 Task: Look for space in Casoria, Italy from 1st June, 2023 to 9th June, 2023 for 5 adults in price range Rs.6000 to Rs.12000. Place can be entire place with 3 bedrooms having 3 beds and 3 bathrooms. Property type can be house, flat, guest house. Booking option can be shelf check-in. Required host language is English.
Action: Mouse moved to (391, 107)
Screenshot: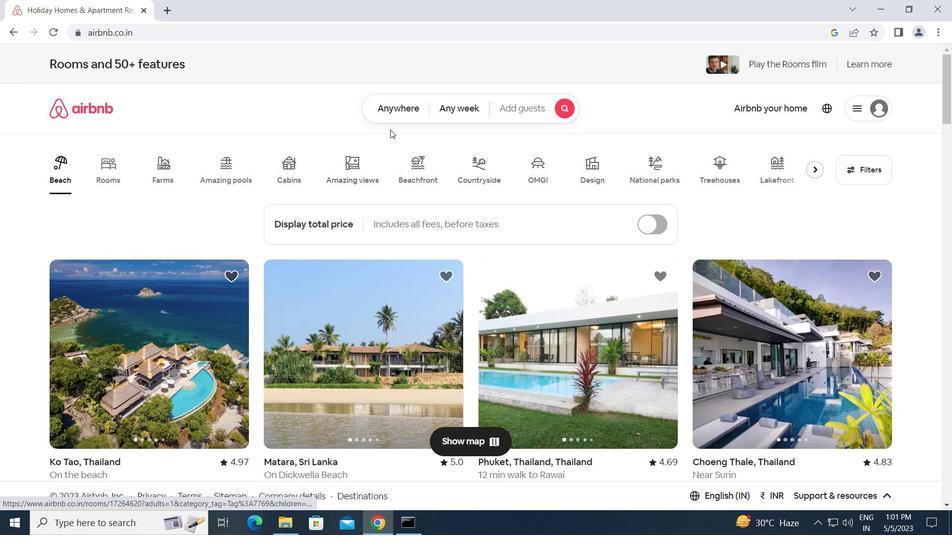 
Action: Mouse pressed left at (391, 107)
Screenshot: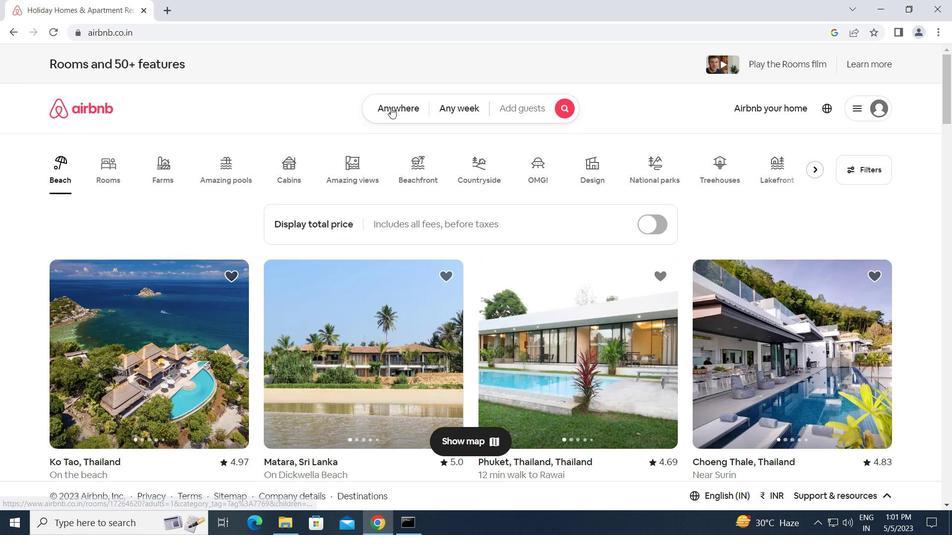 
Action: Mouse moved to (291, 149)
Screenshot: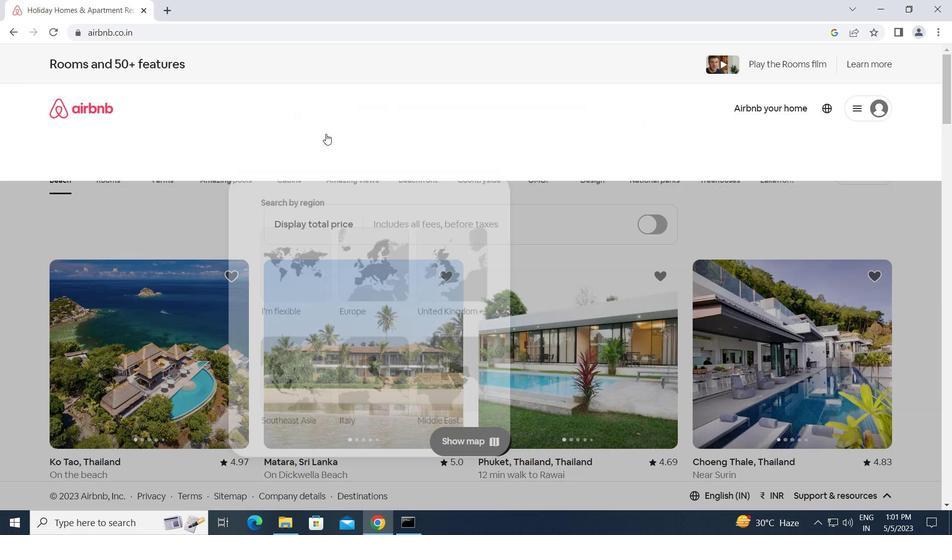 
Action: Mouse pressed left at (291, 149)
Screenshot: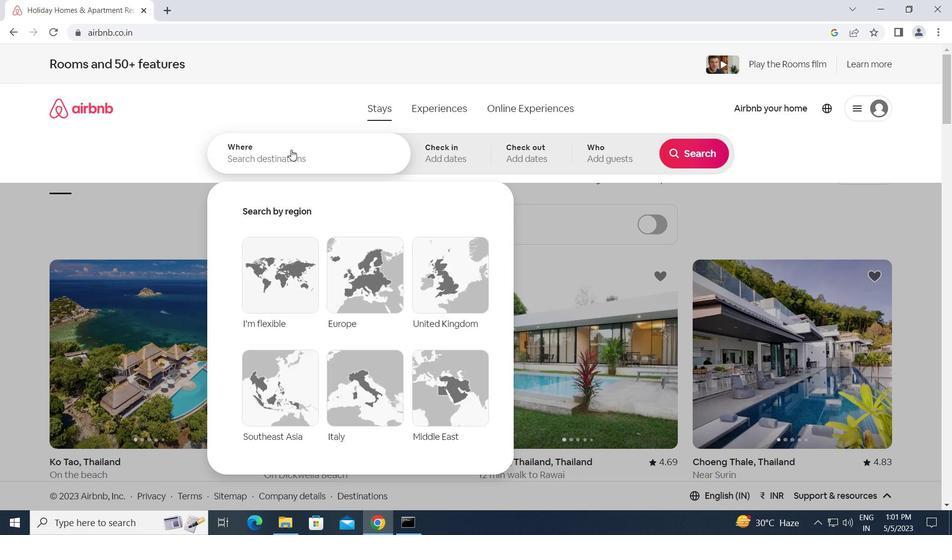 
Action: Key pressed c<Key.caps_lock>asoria,<Key.space><Key.caps_lock>i<Key.caps_lock>taly<Key.enter>
Screenshot: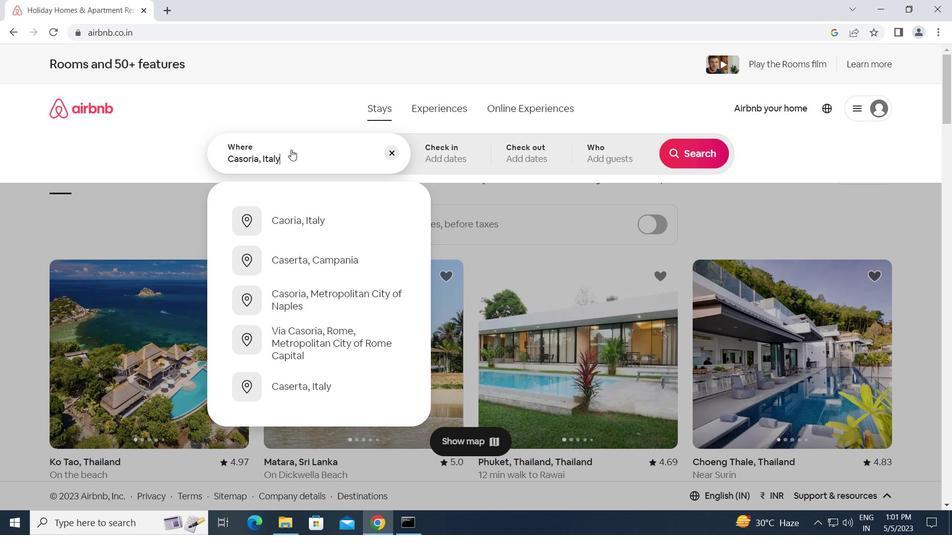 
Action: Mouse moved to (654, 335)
Screenshot: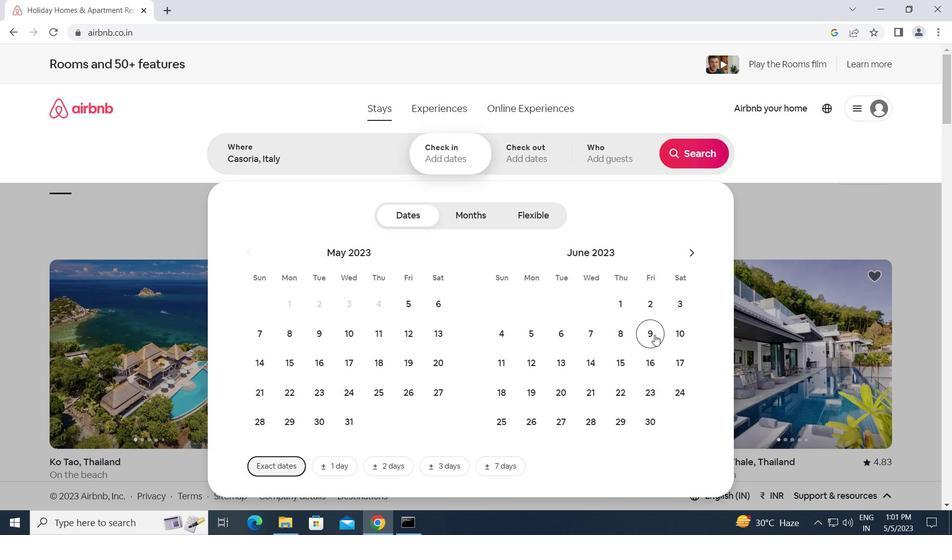 
Action: Mouse pressed left at (654, 335)
Screenshot: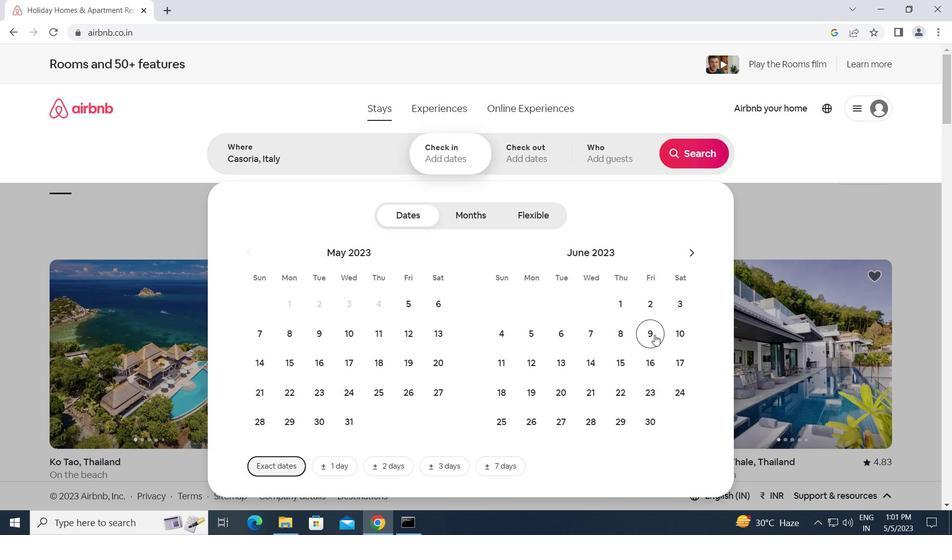 
Action: Mouse moved to (616, 297)
Screenshot: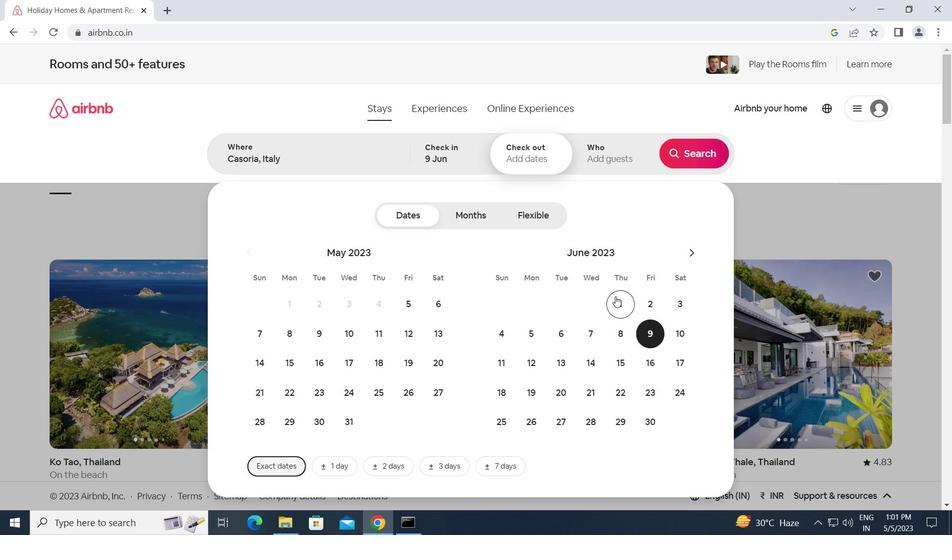 
Action: Mouse pressed left at (616, 297)
Screenshot: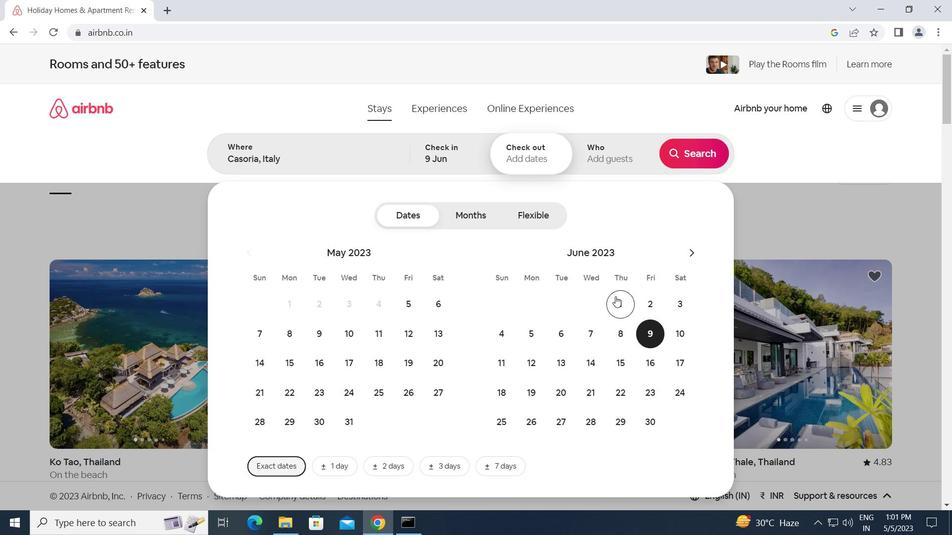 
Action: Mouse moved to (646, 330)
Screenshot: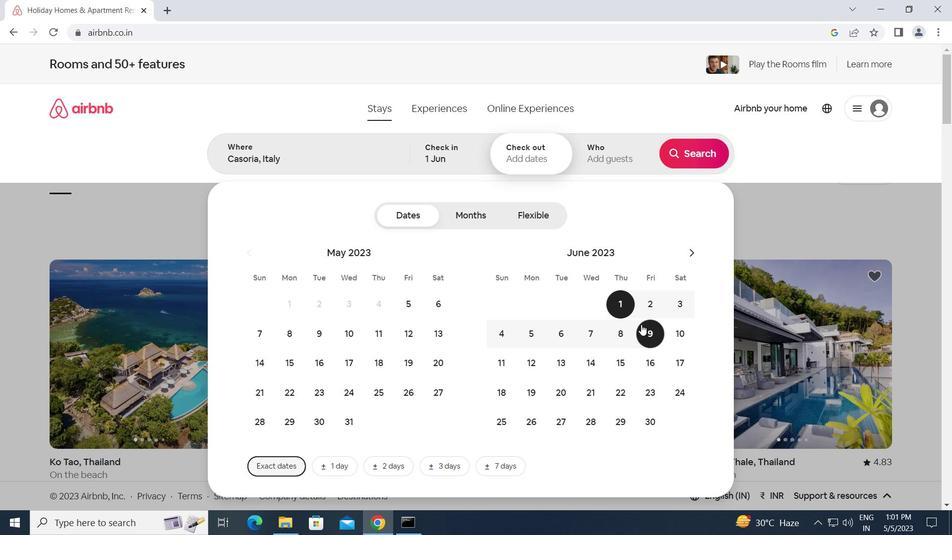 
Action: Mouse pressed left at (646, 330)
Screenshot: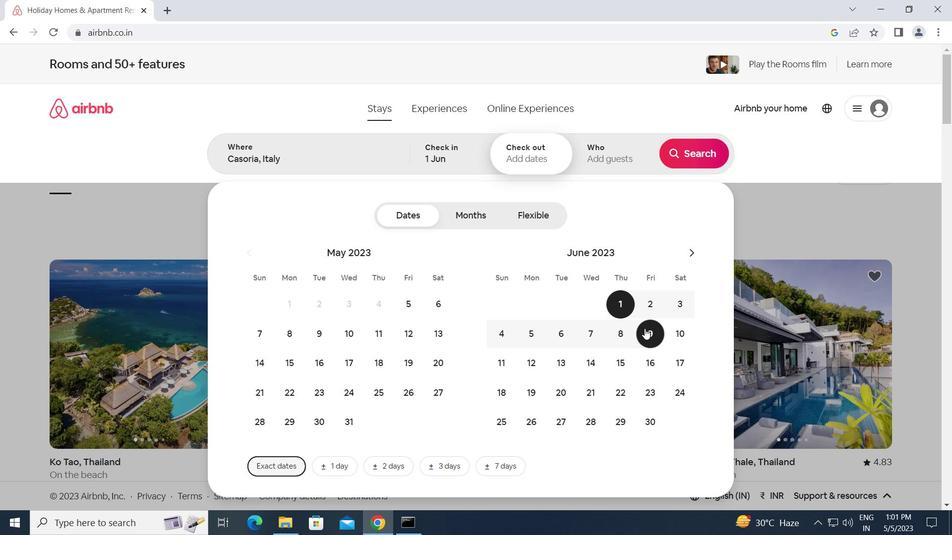 
Action: Mouse moved to (620, 158)
Screenshot: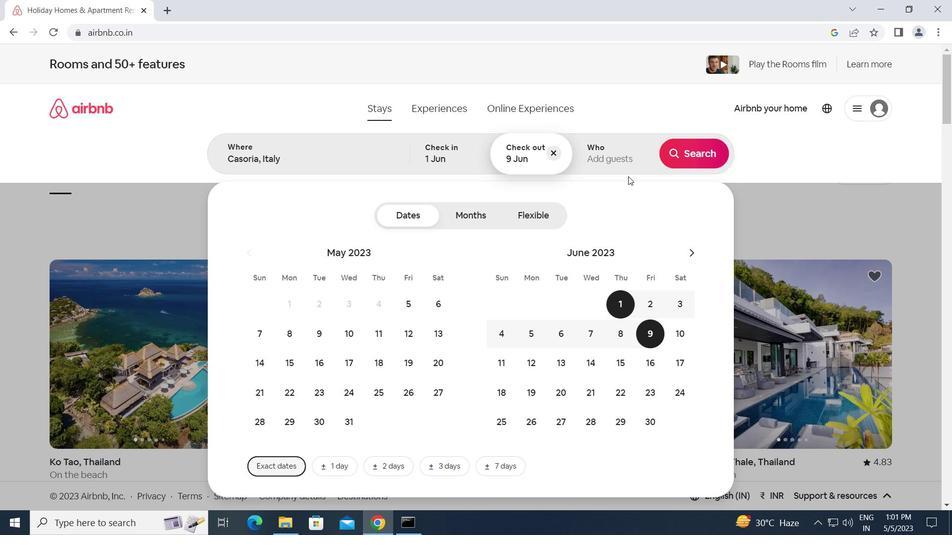 
Action: Mouse pressed left at (620, 158)
Screenshot: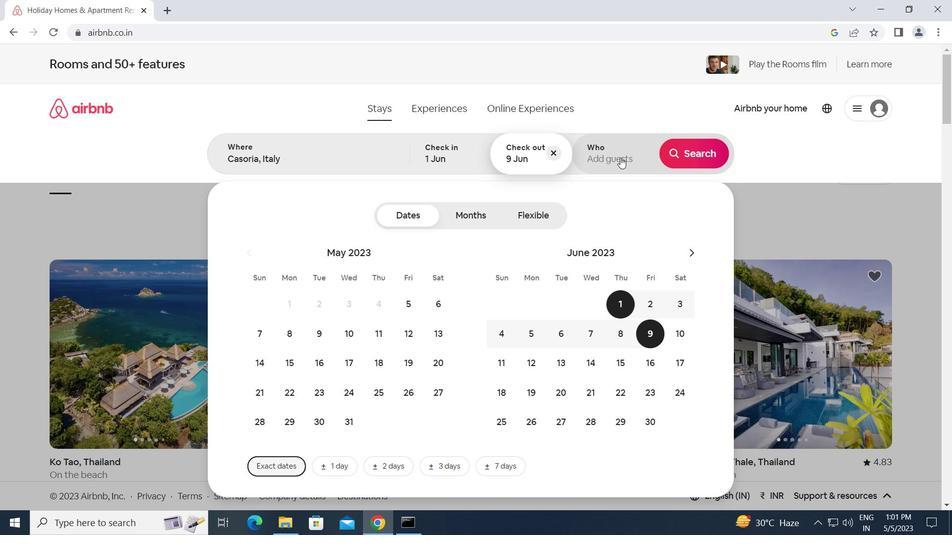 
Action: Mouse moved to (696, 215)
Screenshot: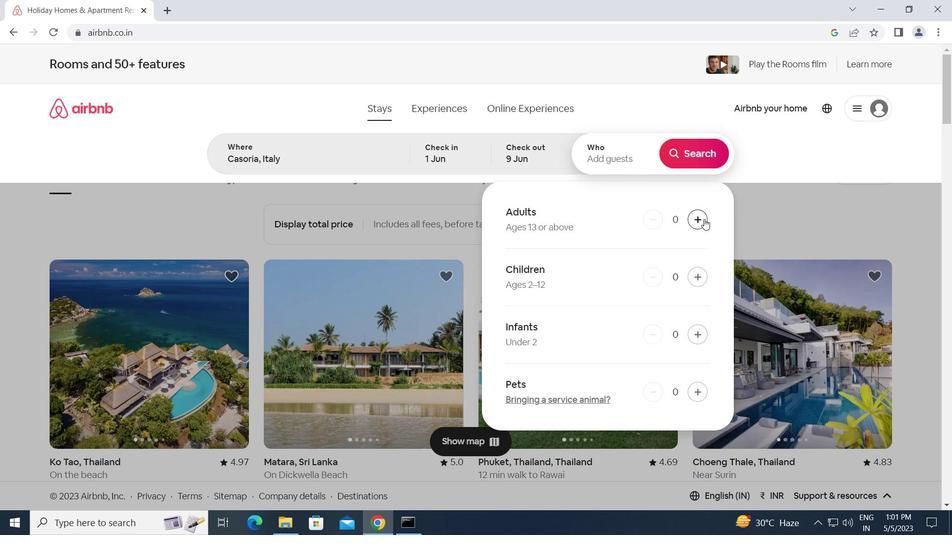 
Action: Mouse pressed left at (696, 215)
Screenshot: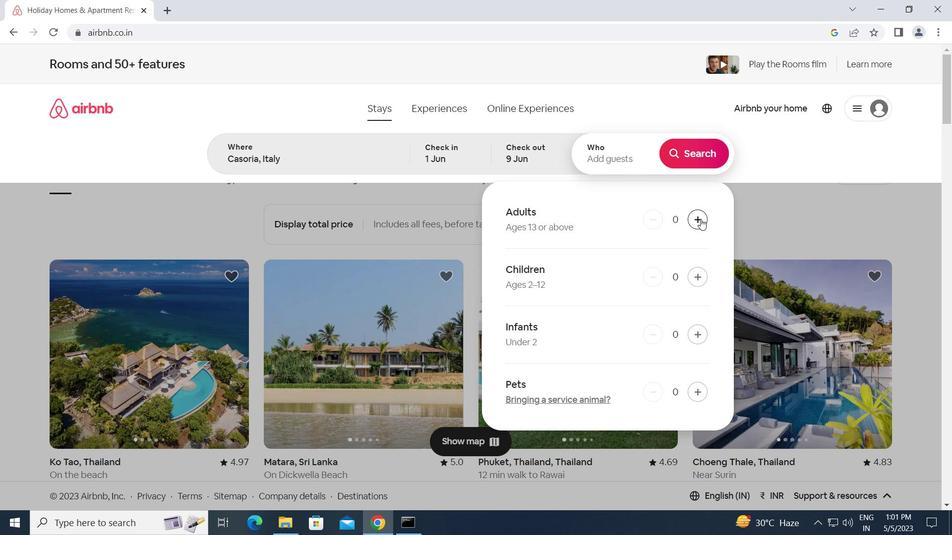 
Action: Mouse pressed left at (696, 215)
Screenshot: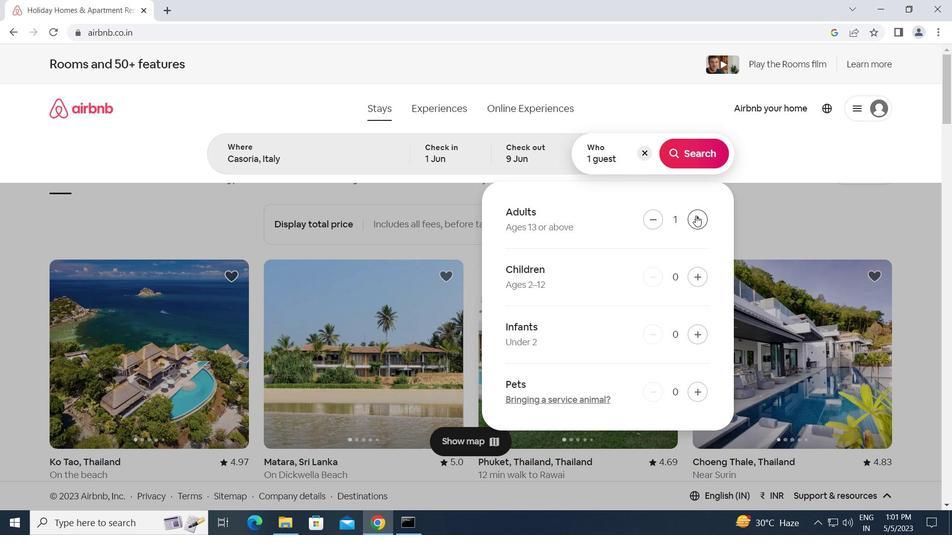 
Action: Mouse pressed left at (696, 215)
Screenshot: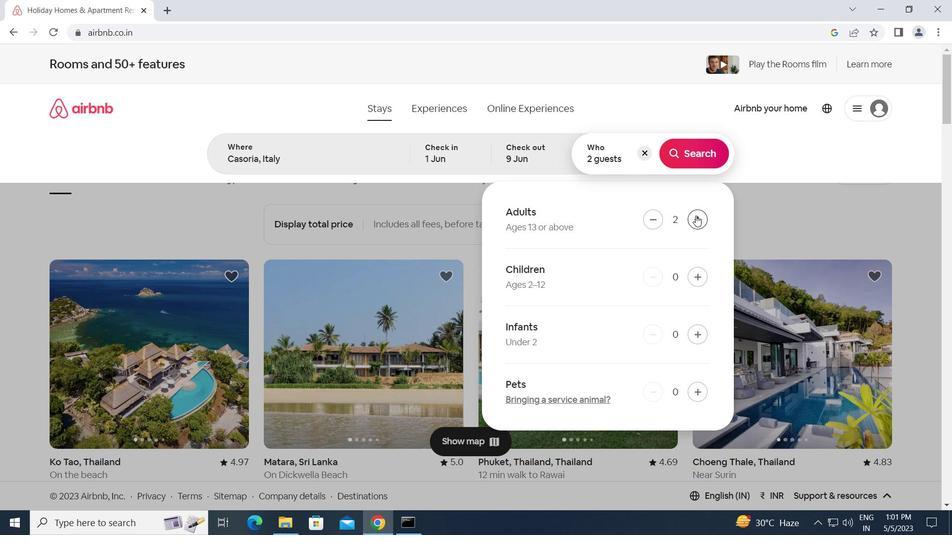 
Action: Mouse pressed left at (696, 215)
Screenshot: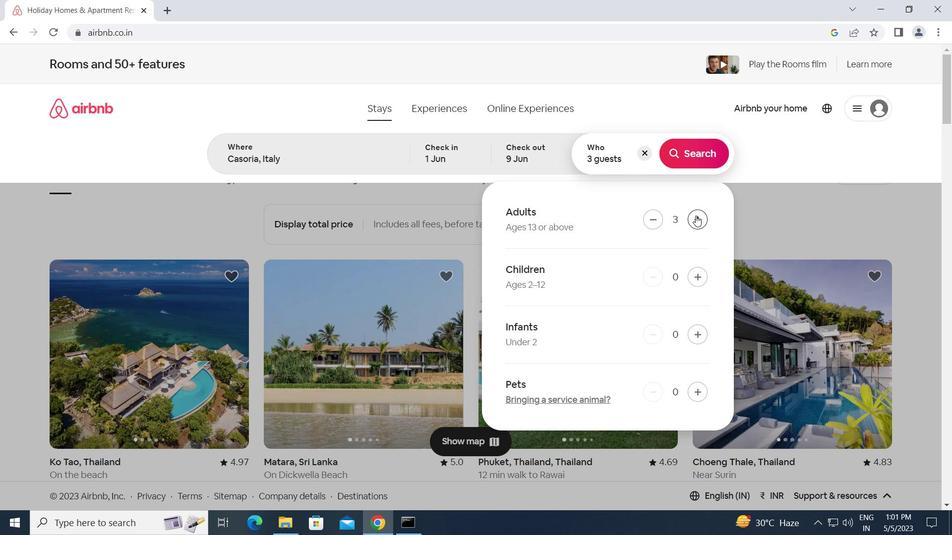 
Action: Mouse pressed left at (696, 215)
Screenshot: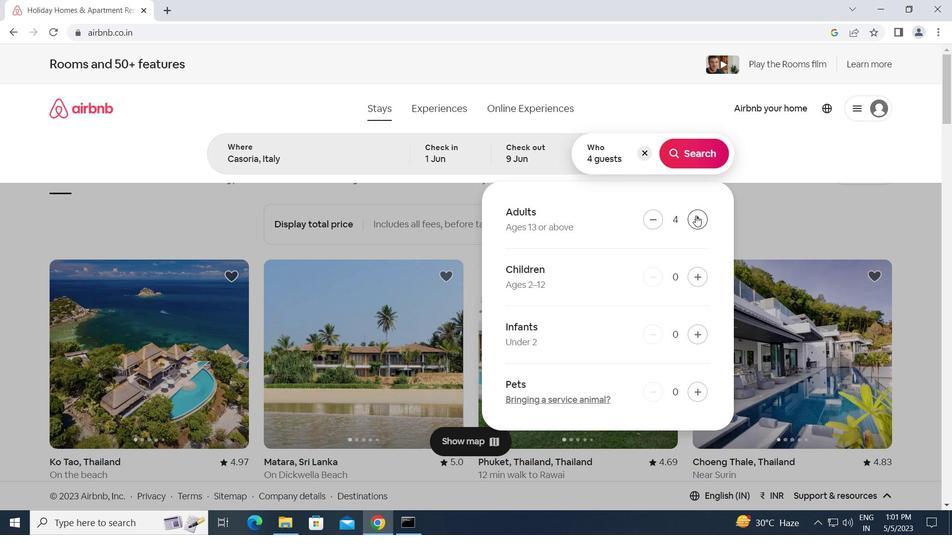 
Action: Mouse moved to (692, 149)
Screenshot: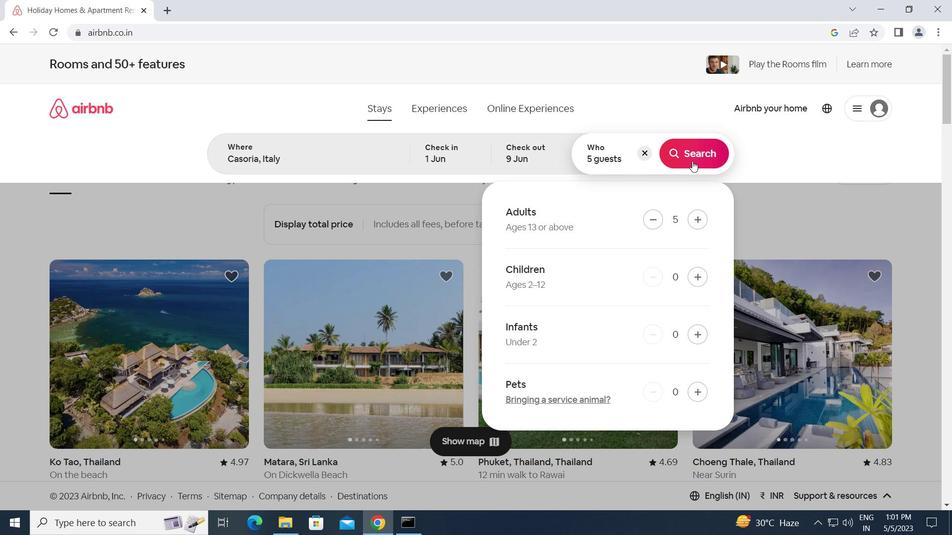 
Action: Mouse pressed left at (692, 149)
Screenshot: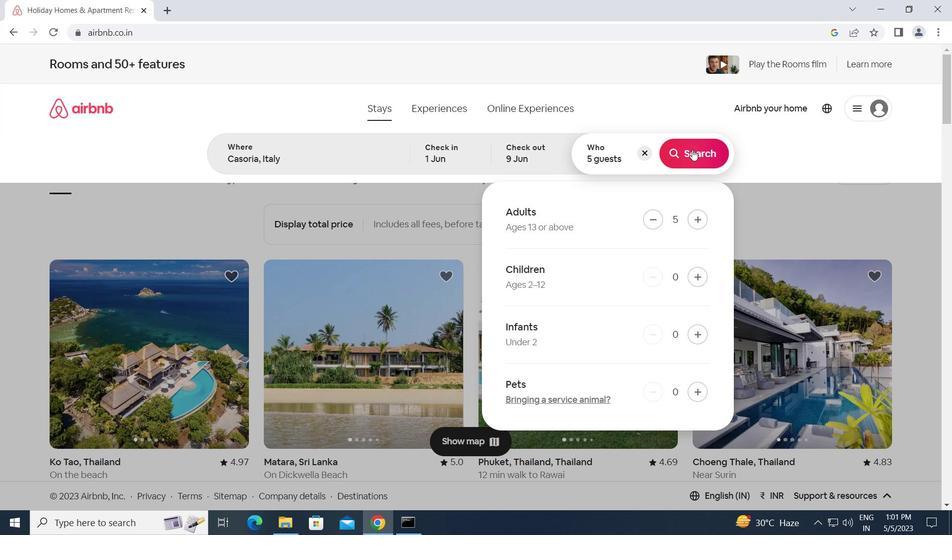 
Action: Mouse moved to (901, 119)
Screenshot: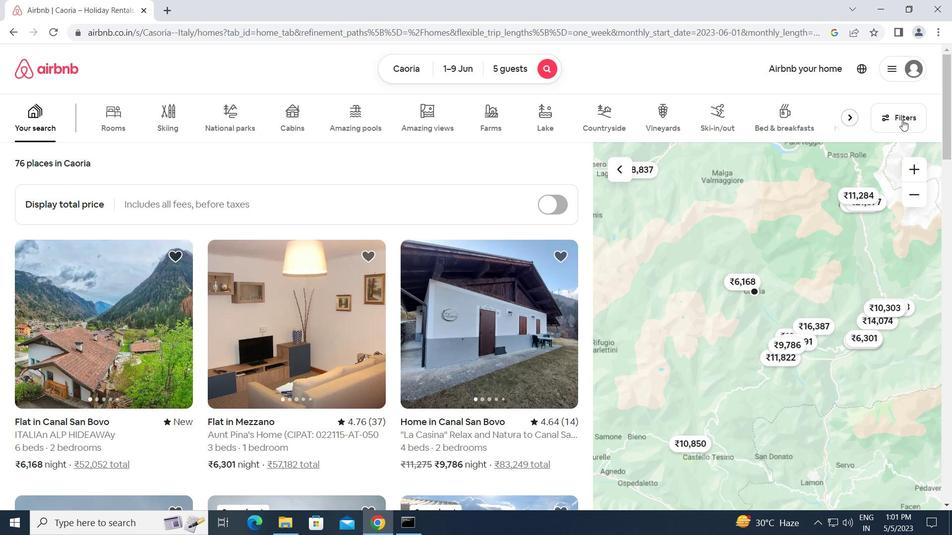 
Action: Mouse pressed left at (901, 119)
Screenshot: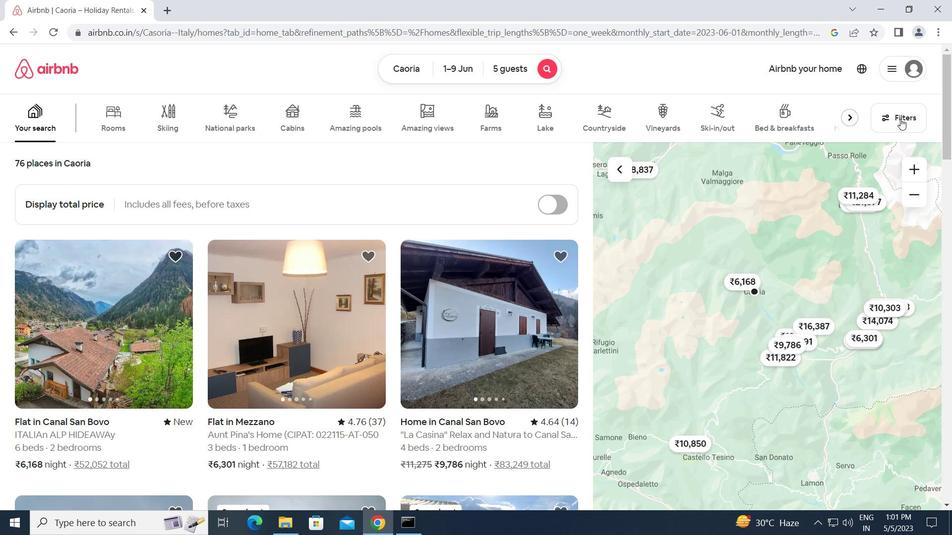 
Action: Mouse moved to (412, 462)
Screenshot: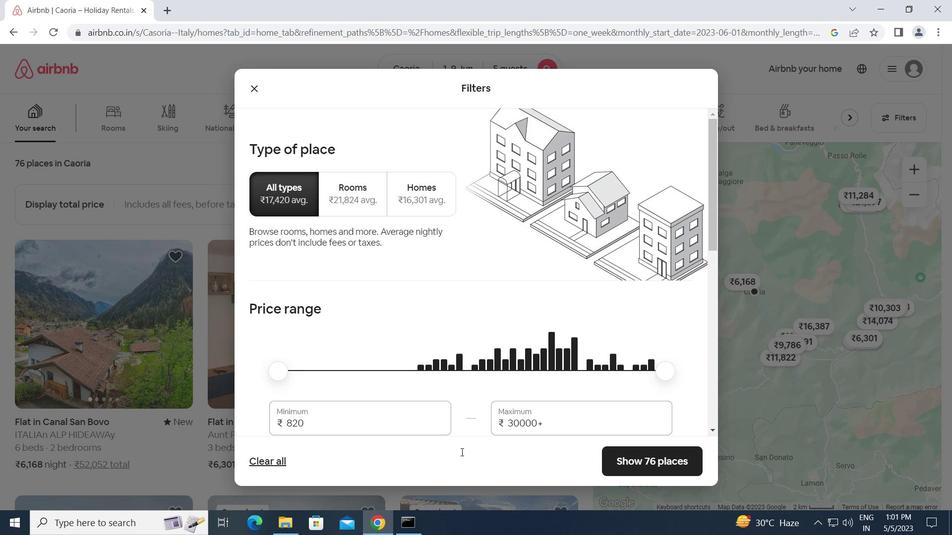 
Action: Mouse scrolled (412, 461) with delta (0, 0)
Screenshot: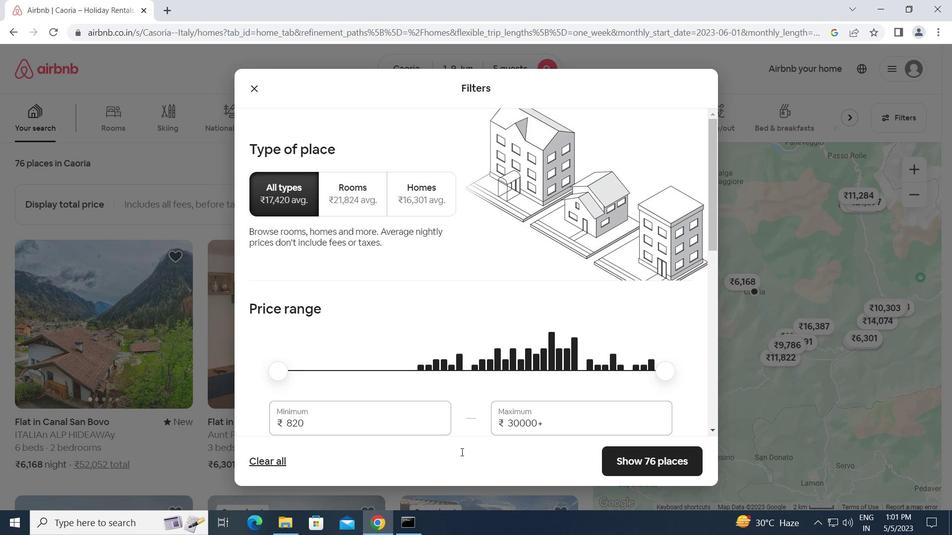 
Action: Mouse scrolled (412, 461) with delta (0, 0)
Screenshot: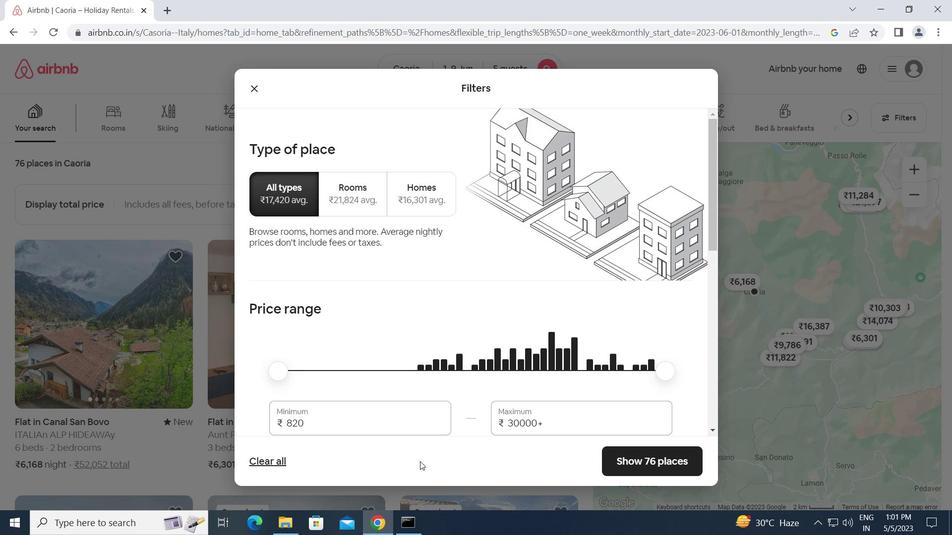 
Action: Mouse moved to (315, 429)
Screenshot: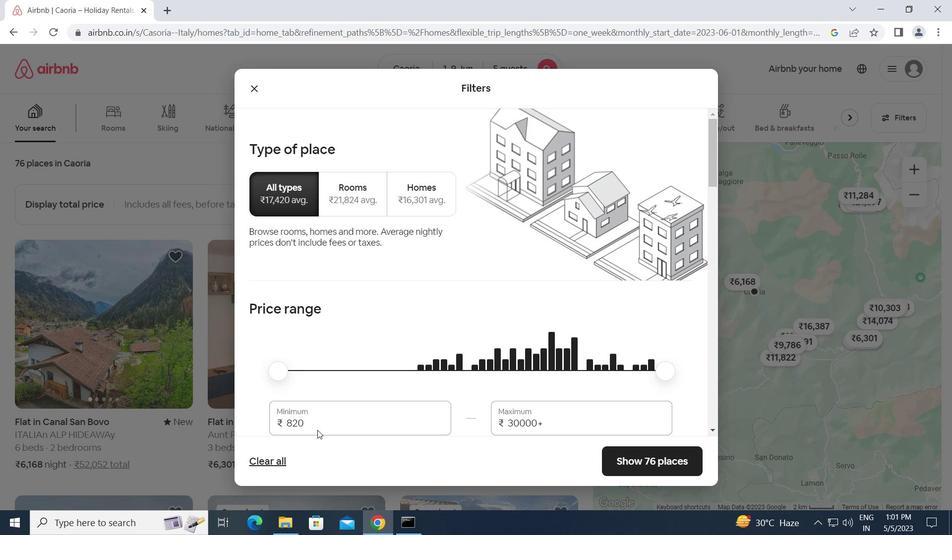 
Action: Mouse scrolled (315, 428) with delta (0, 0)
Screenshot: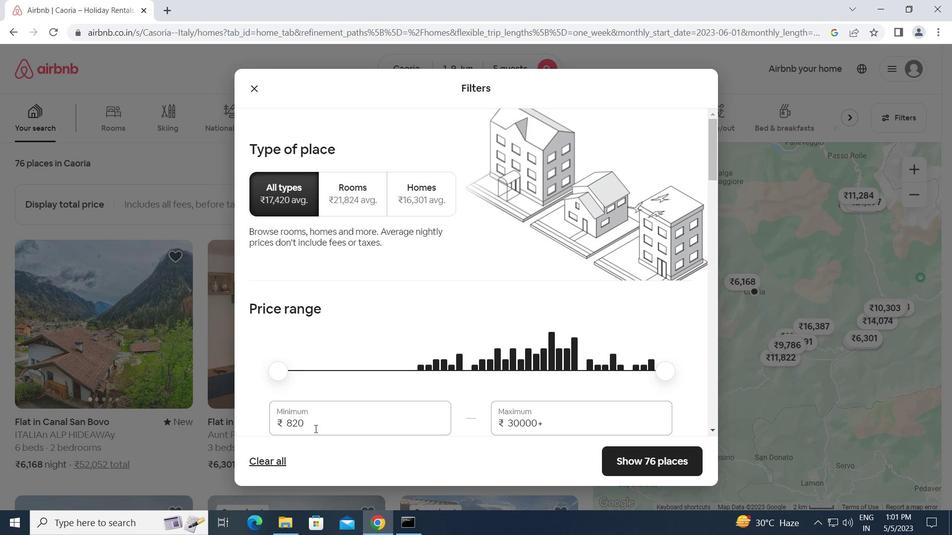 
Action: Mouse scrolled (315, 428) with delta (0, 0)
Screenshot: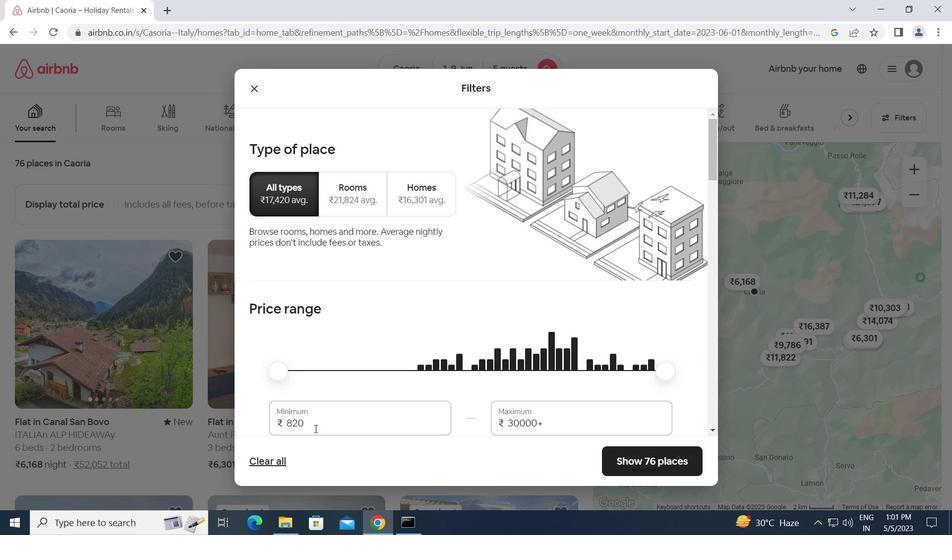 
Action: Mouse moved to (304, 298)
Screenshot: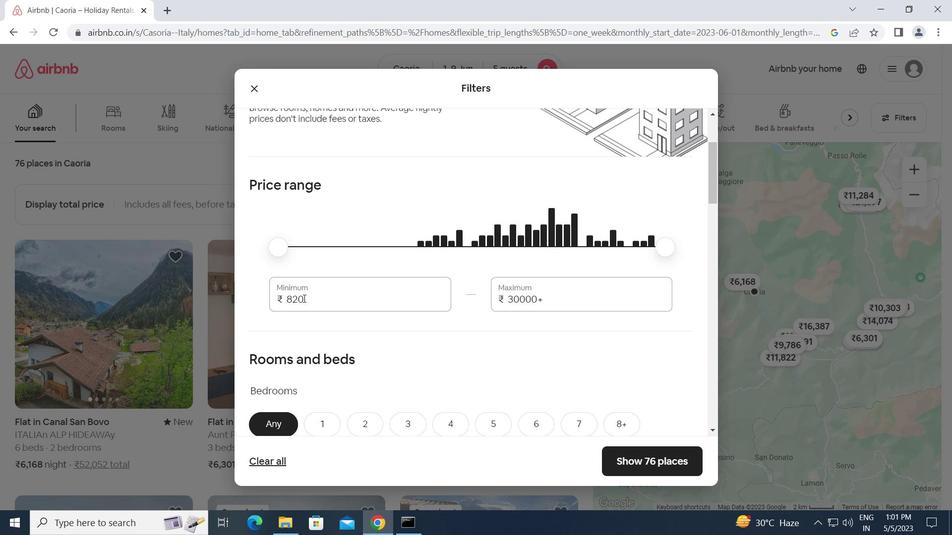 
Action: Mouse pressed left at (304, 298)
Screenshot: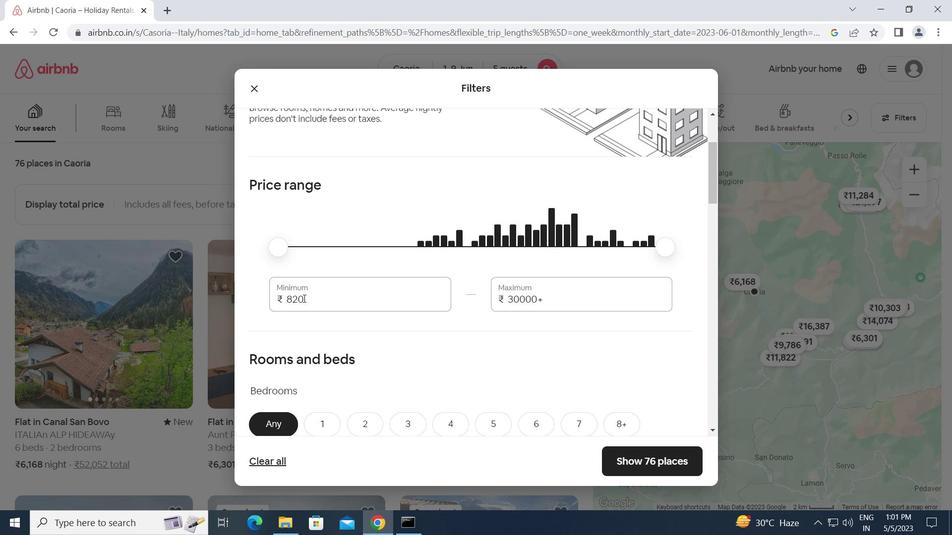 
Action: Mouse moved to (272, 298)
Screenshot: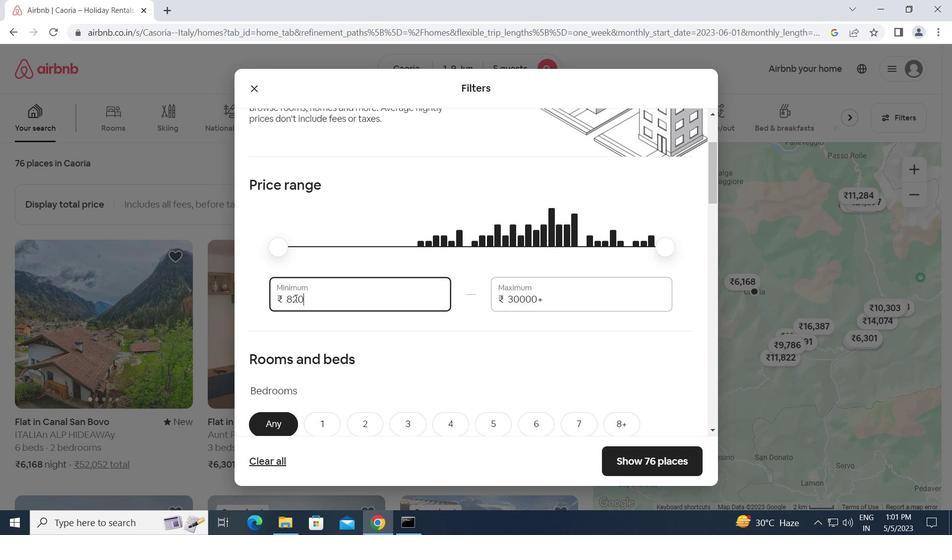 
Action: Key pressed 6000
Screenshot: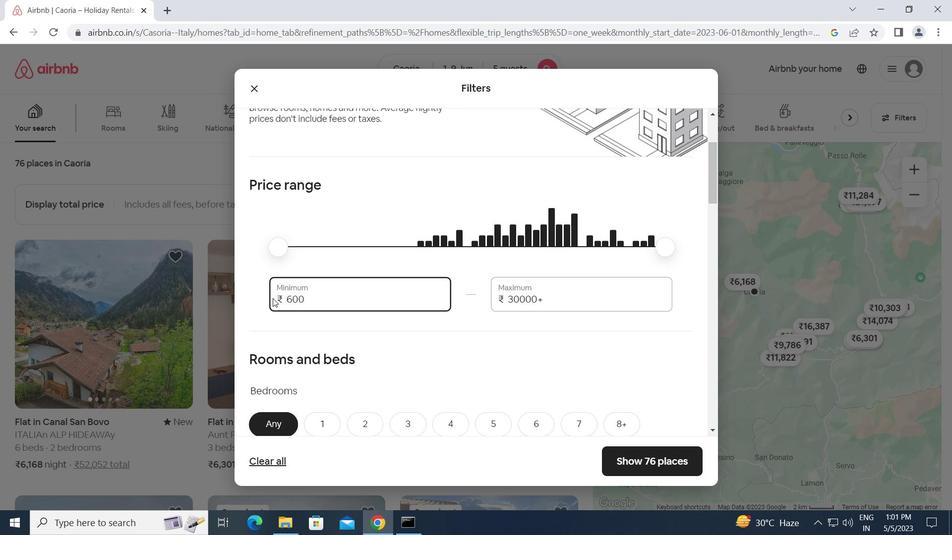 
Action: Mouse moved to (239, 334)
Screenshot: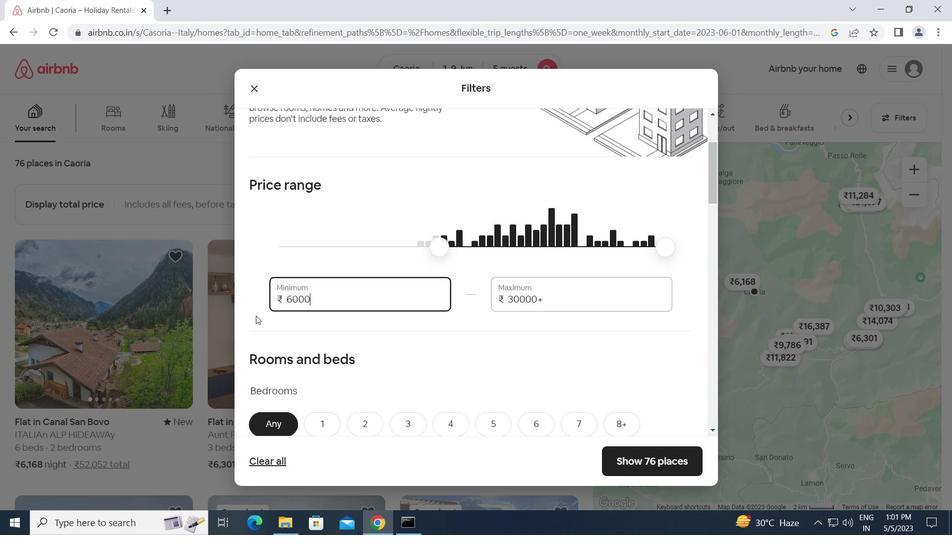 
Action: Key pressed <Key.tab>12000
Screenshot: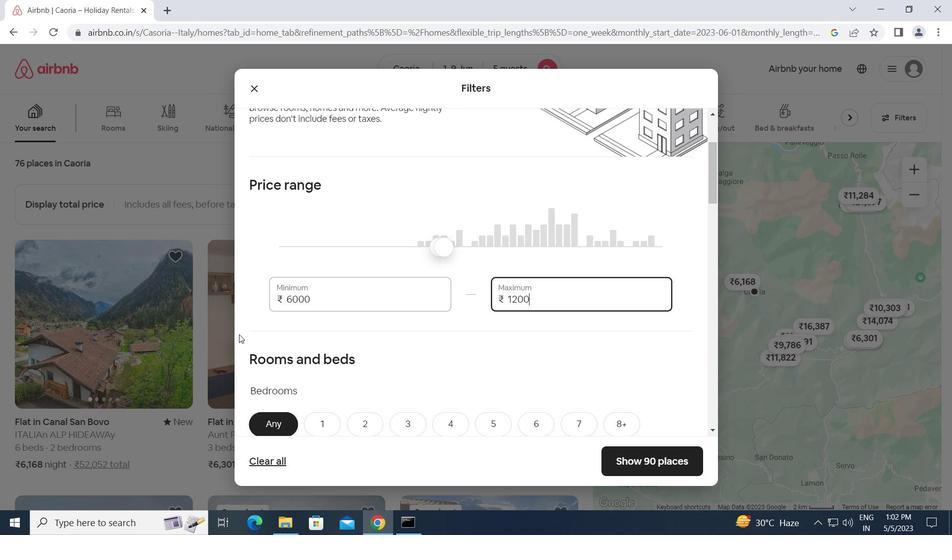 
Action: Mouse moved to (285, 350)
Screenshot: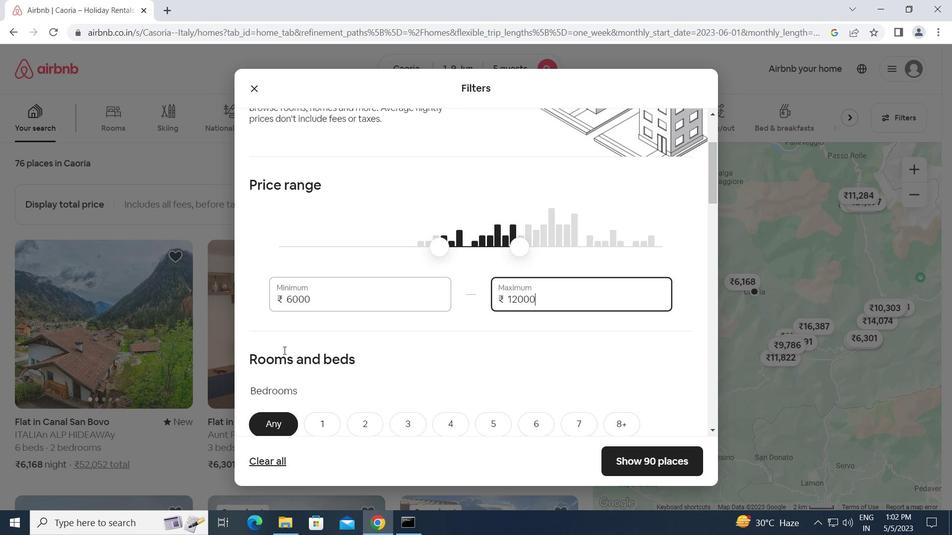 
Action: Mouse scrolled (285, 350) with delta (0, 0)
Screenshot: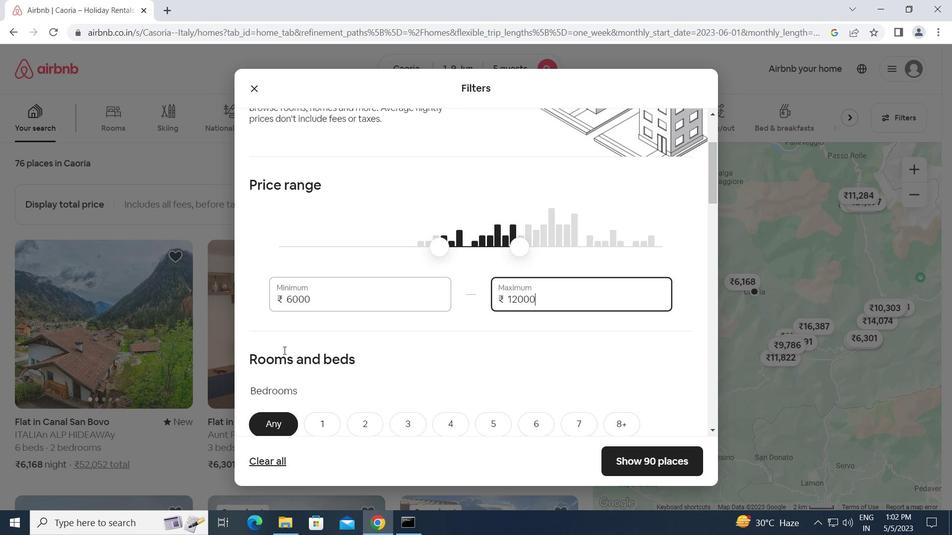 
Action: Mouse moved to (286, 350)
Screenshot: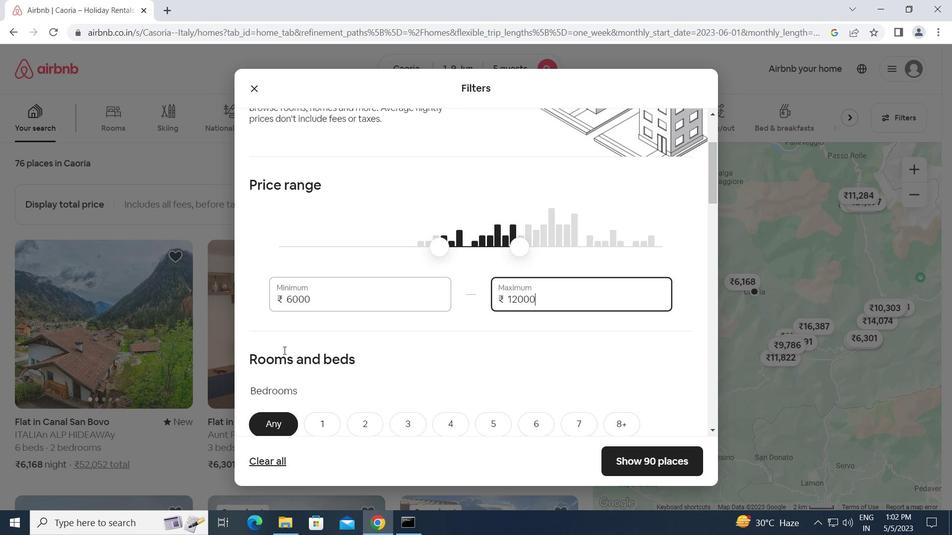 
Action: Mouse scrolled (286, 350) with delta (0, 0)
Screenshot: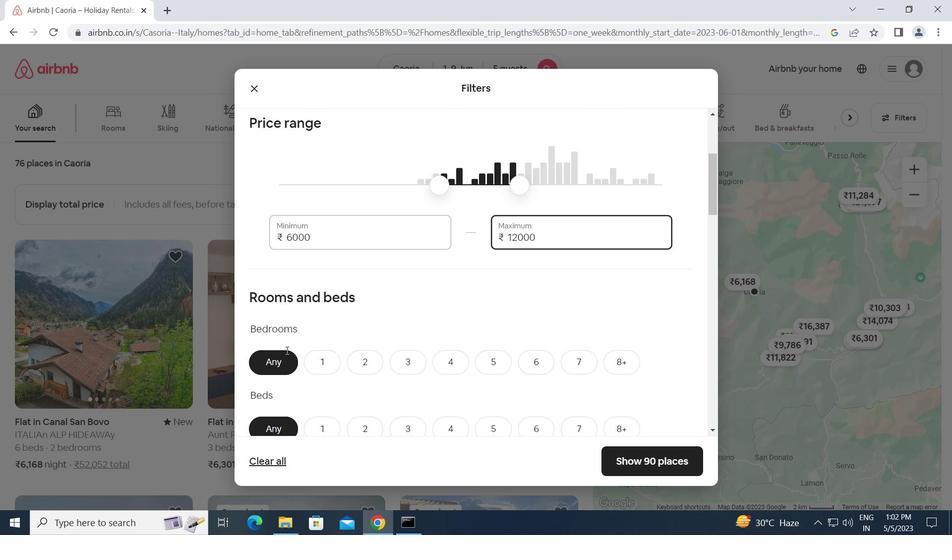 
Action: Mouse scrolled (286, 350) with delta (0, 0)
Screenshot: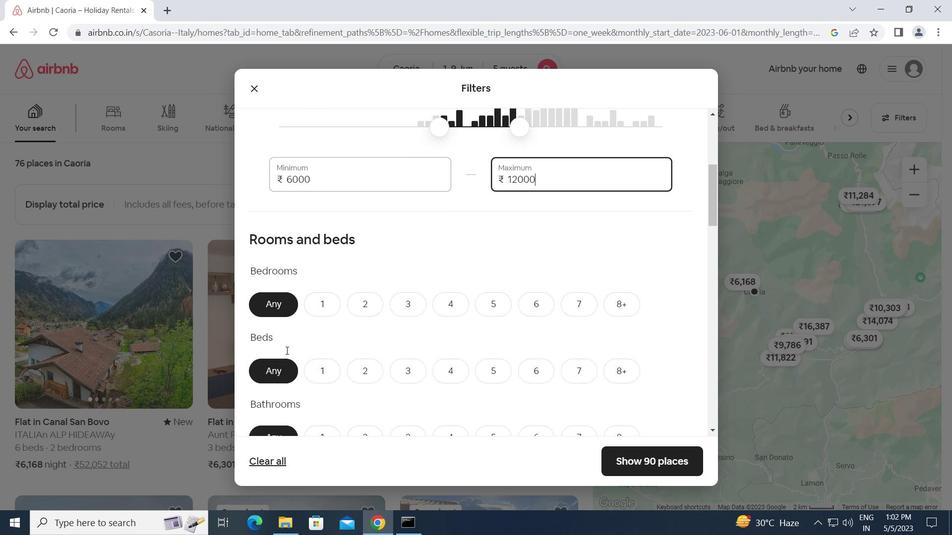
Action: Mouse moved to (412, 241)
Screenshot: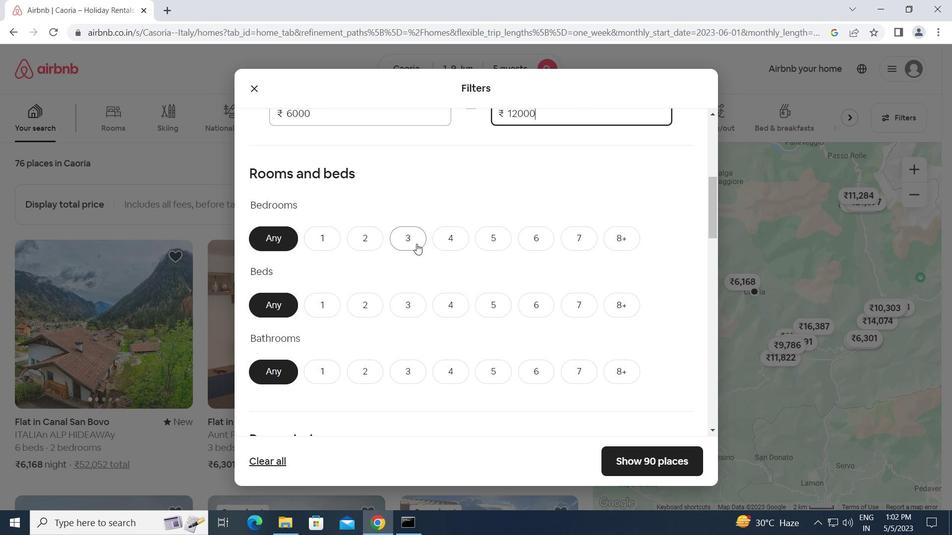 
Action: Mouse pressed left at (412, 241)
Screenshot: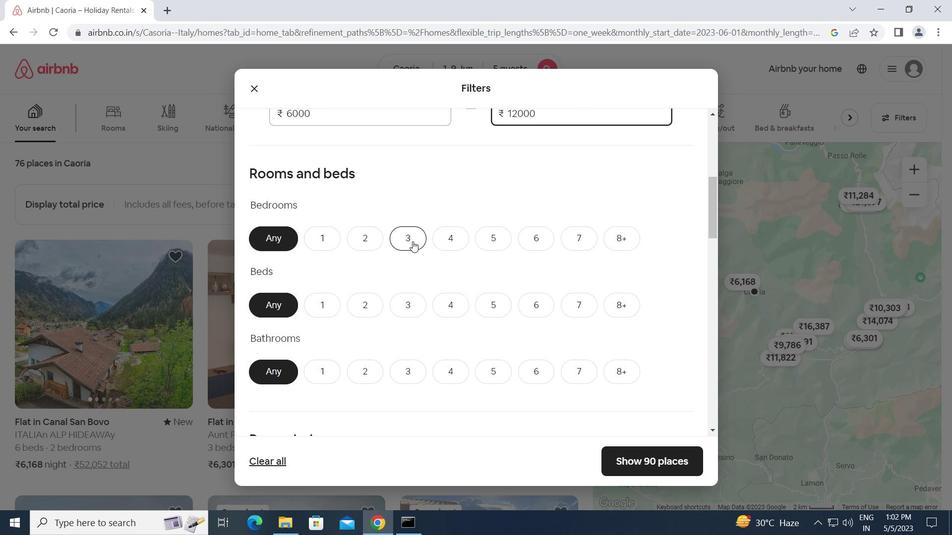 
Action: Mouse moved to (412, 305)
Screenshot: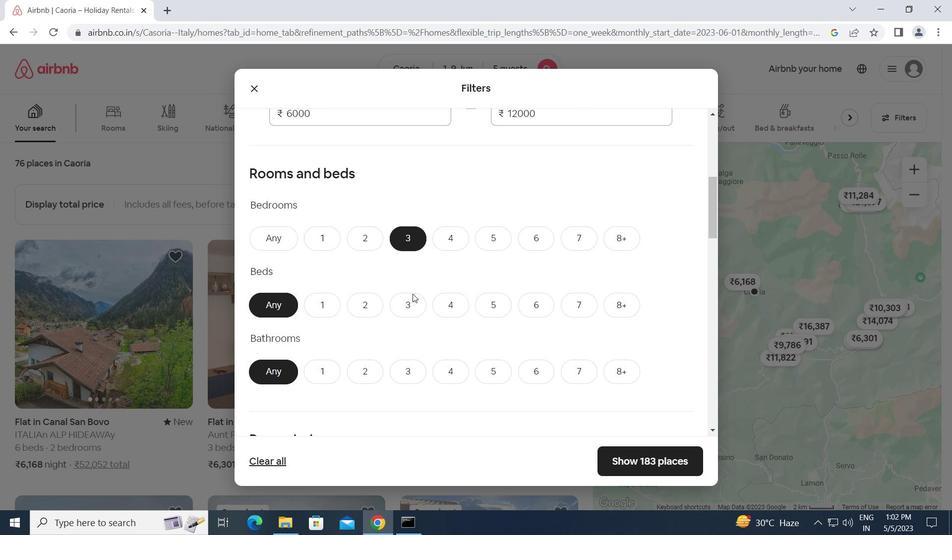 
Action: Mouse pressed left at (412, 305)
Screenshot: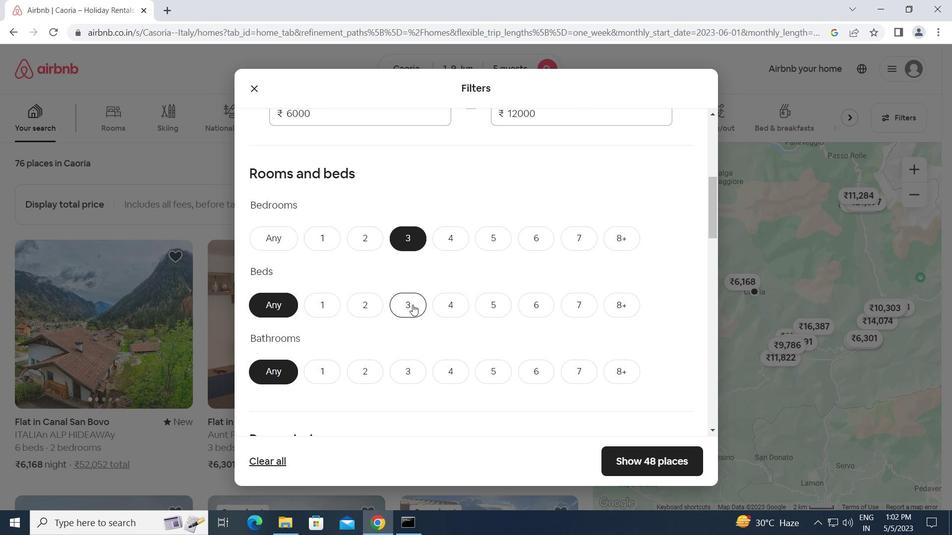 
Action: Mouse moved to (405, 370)
Screenshot: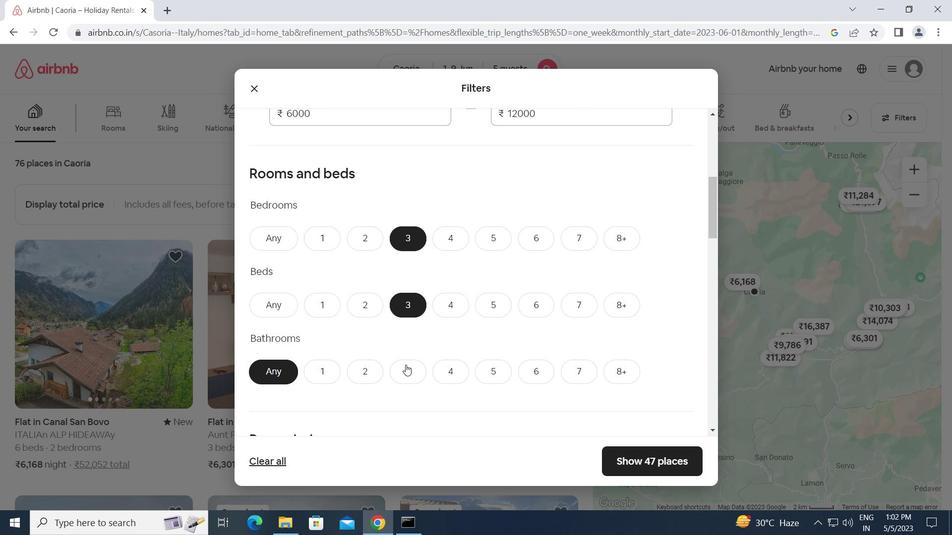 
Action: Mouse pressed left at (405, 370)
Screenshot: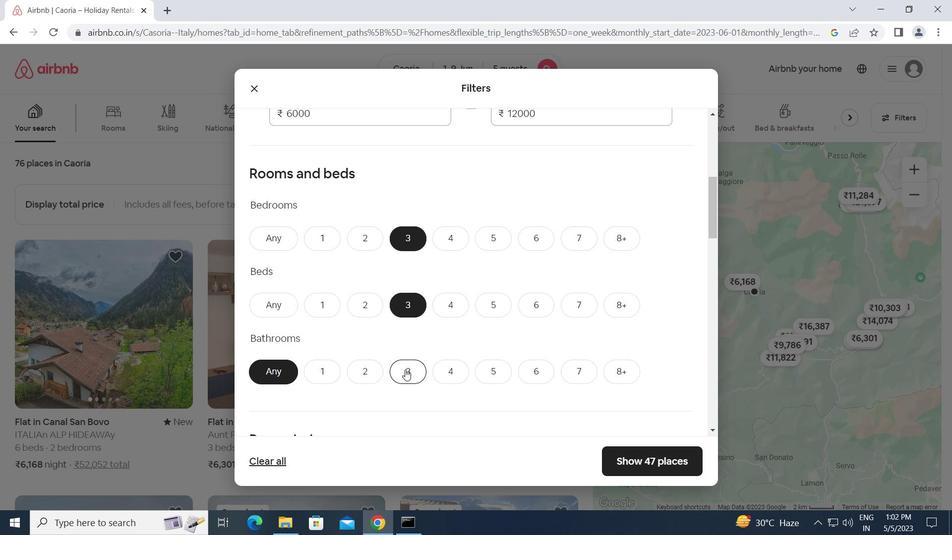 
Action: Mouse moved to (406, 382)
Screenshot: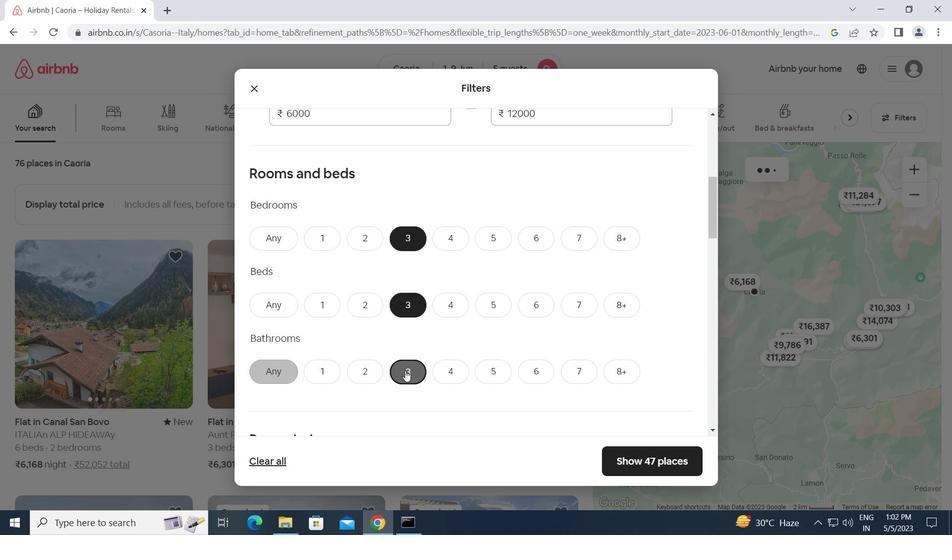 
Action: Mouse scrolled (406, 381) with delta (0, 0)
Screenshot: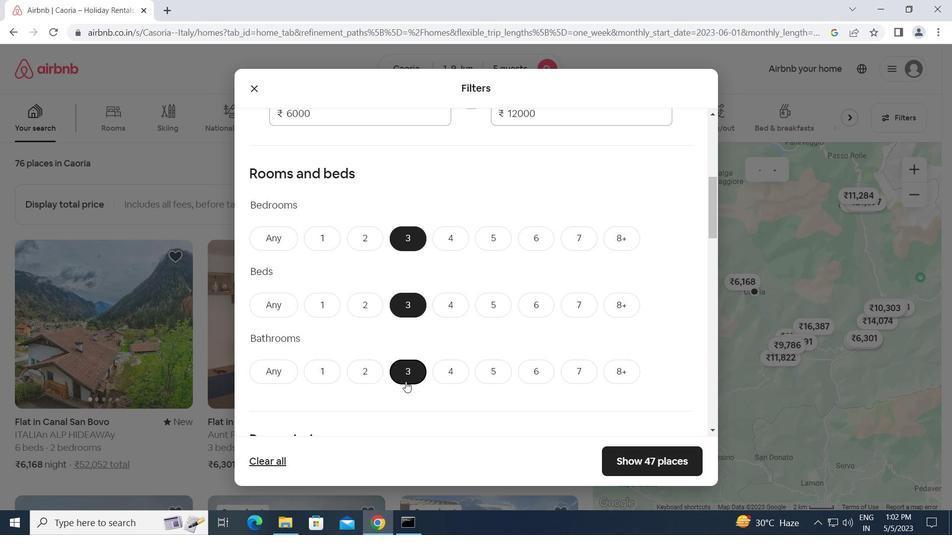 
Action: Mouse scrolled (406, 381) with delta (0, 0)
Screenshot: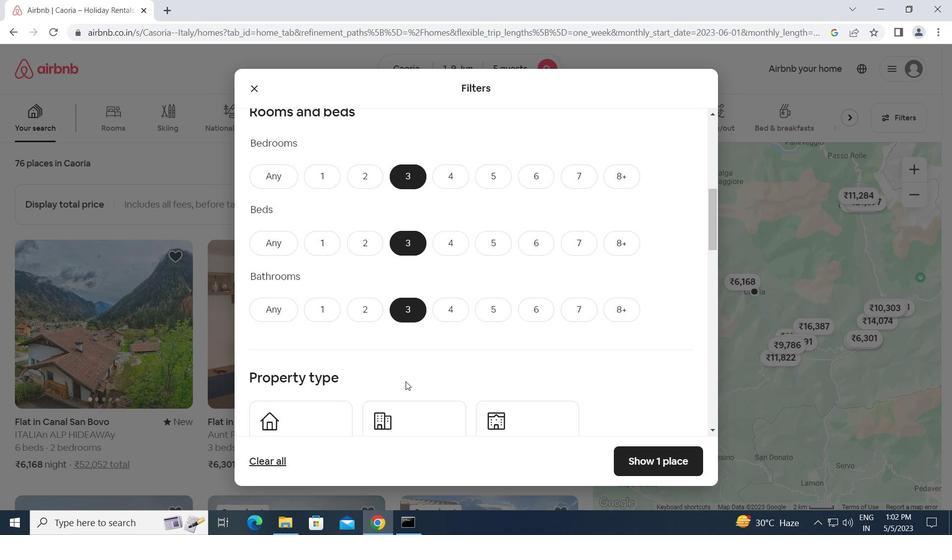 
Action: Mouse scrolled (406, 381) with delta (0, 0)
Screenshot: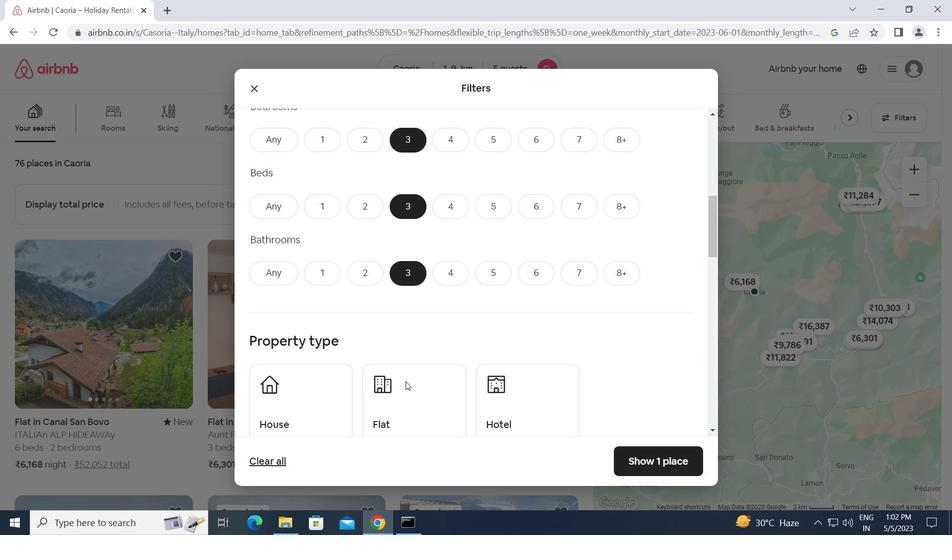 
Action: Mouse moved to (311, 317)
Screenshot: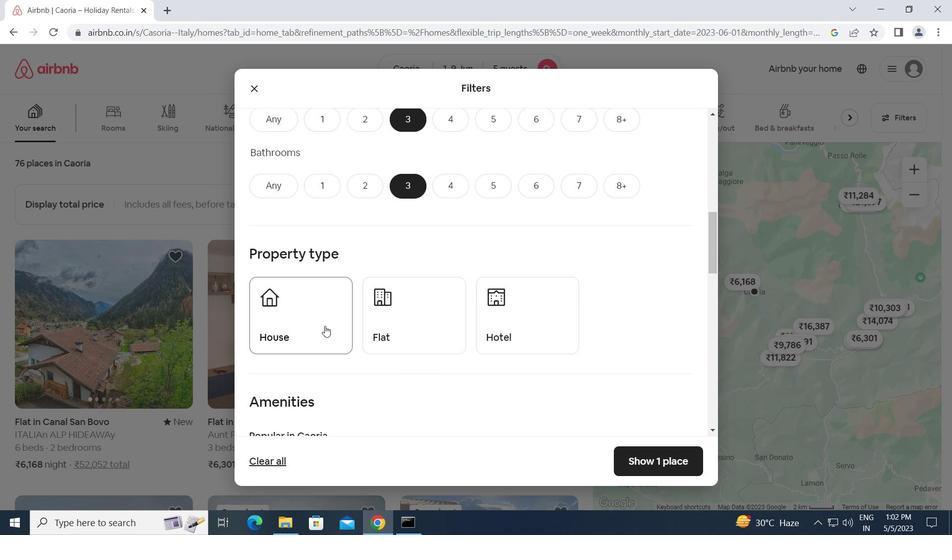
Action: Mouse pressed left at (311, 317)
Screenshot: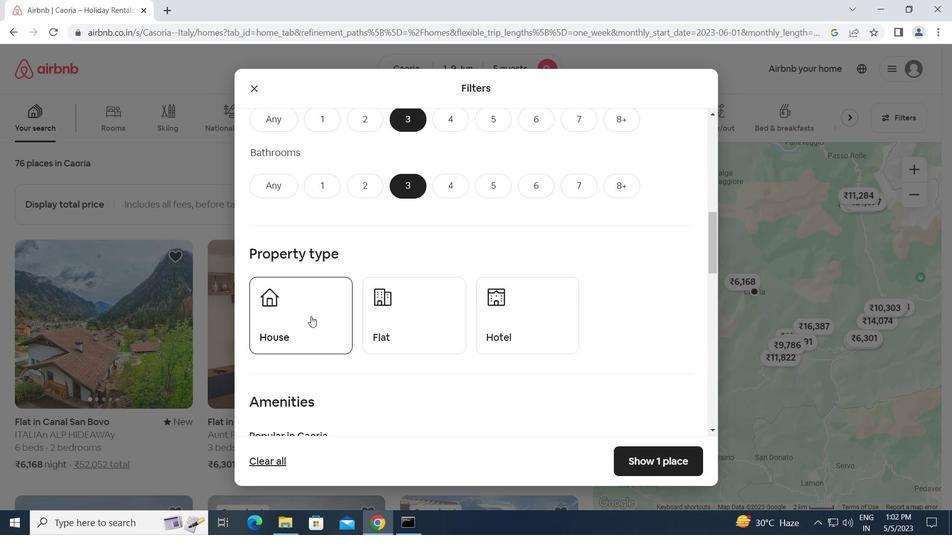 
Action: Mouse moved to (435, 314)
Screenshot: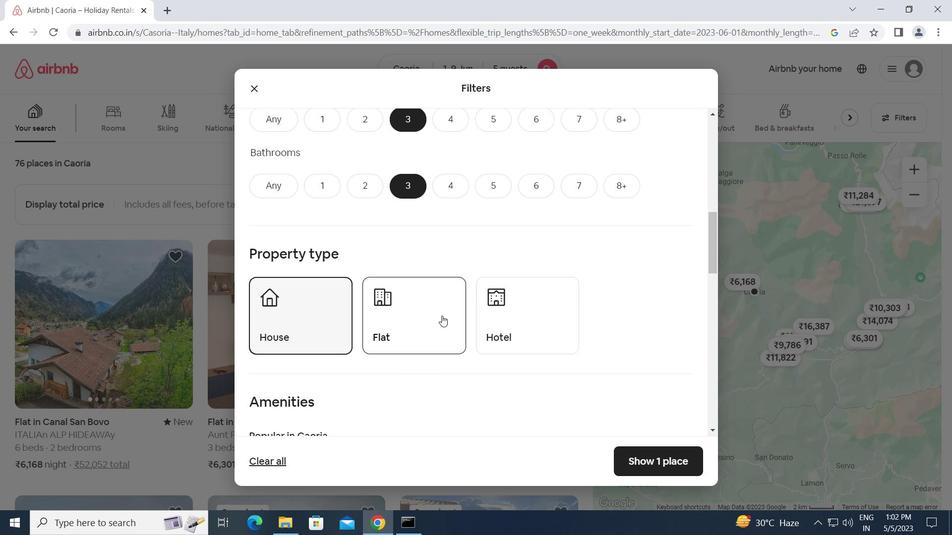 
Action: Mouse pressed left at (435, 314)
Screenshot: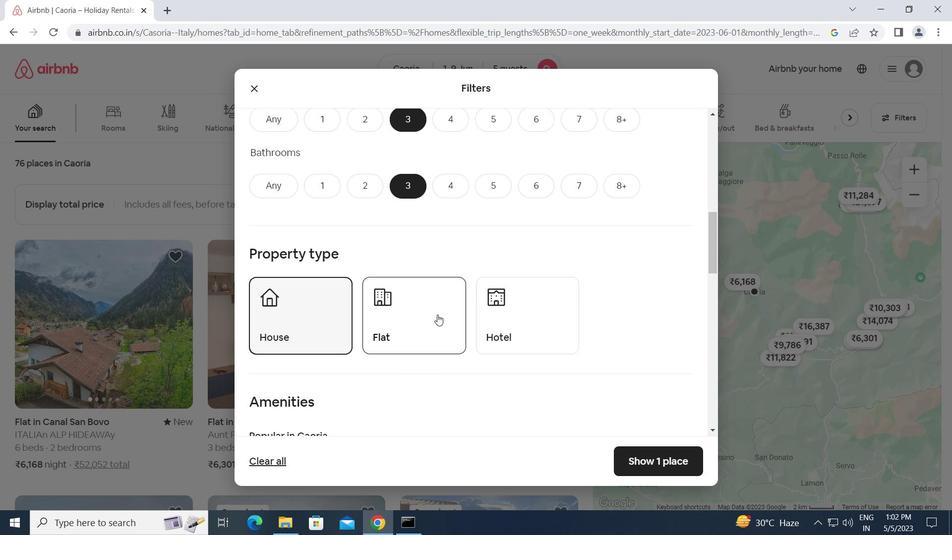 
Action: Mouse moved to (394, 366)
Screenshot: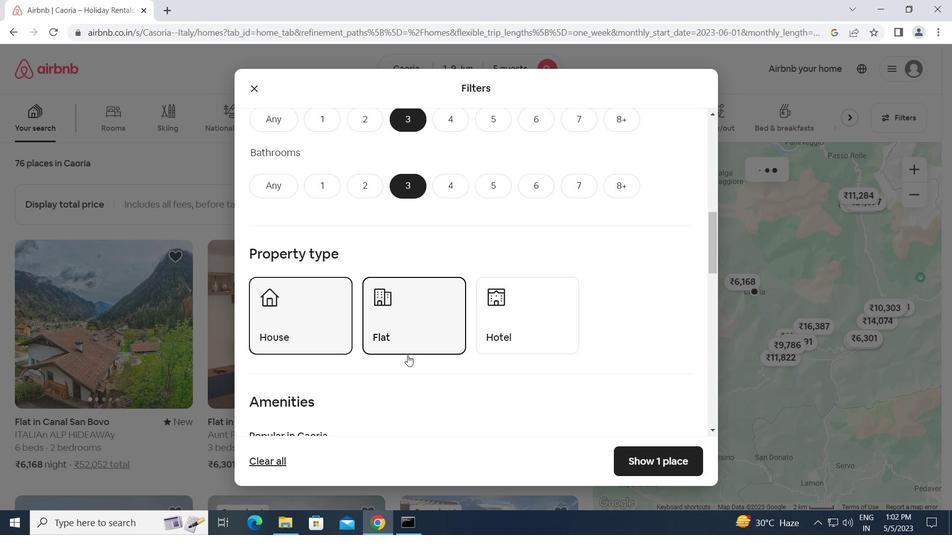 
Action: Mouse scrolled (394, 366) with delta (0, 0)
Screenshot: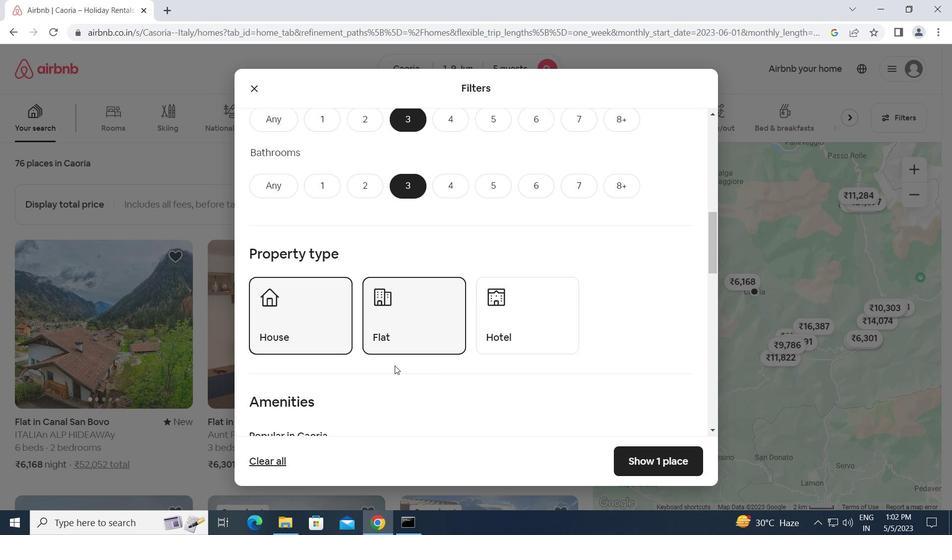 
Action: Mouse moved to (394, 366)
Screenshot: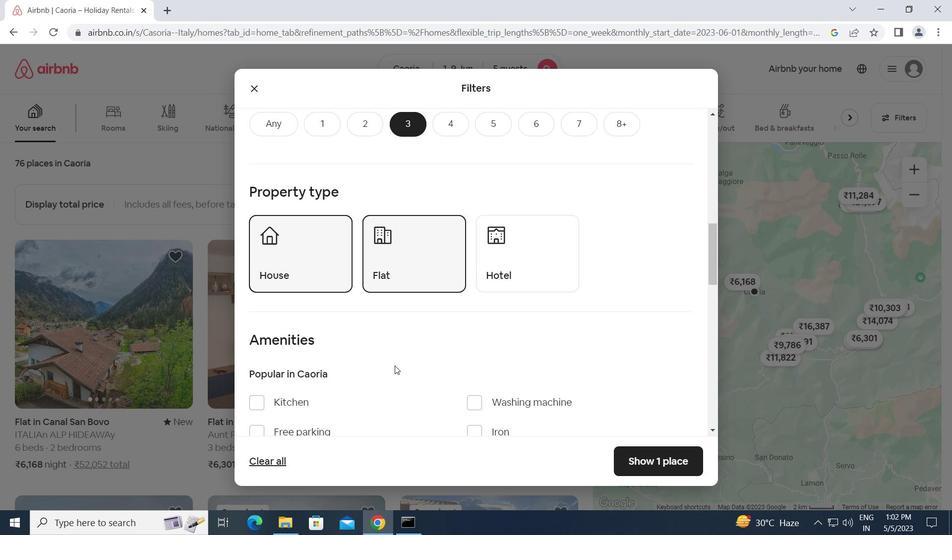 
Action: Mouse scrolled (394, 366) with delta (0, 0)
Screenshot: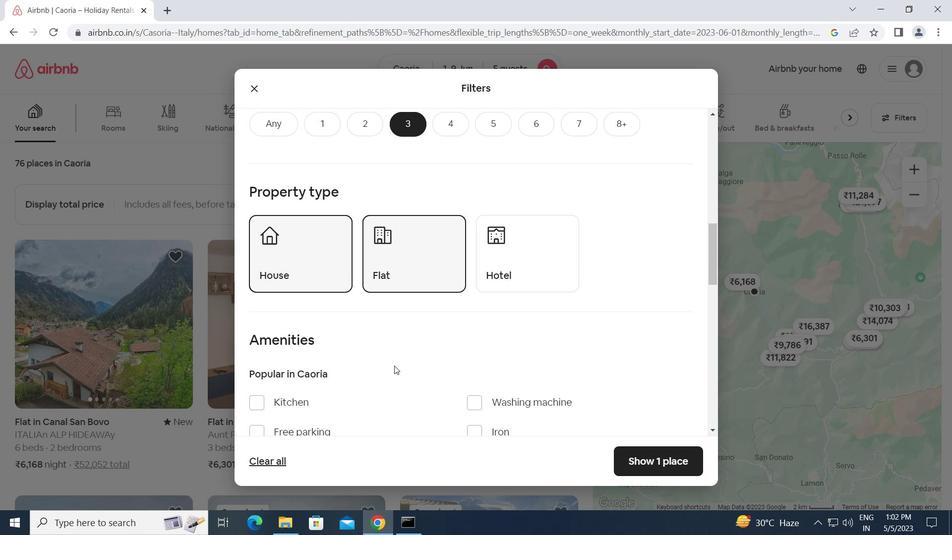 
Action: Mouse scrolled (394, 366) with delta (0, 0)
Screenshot: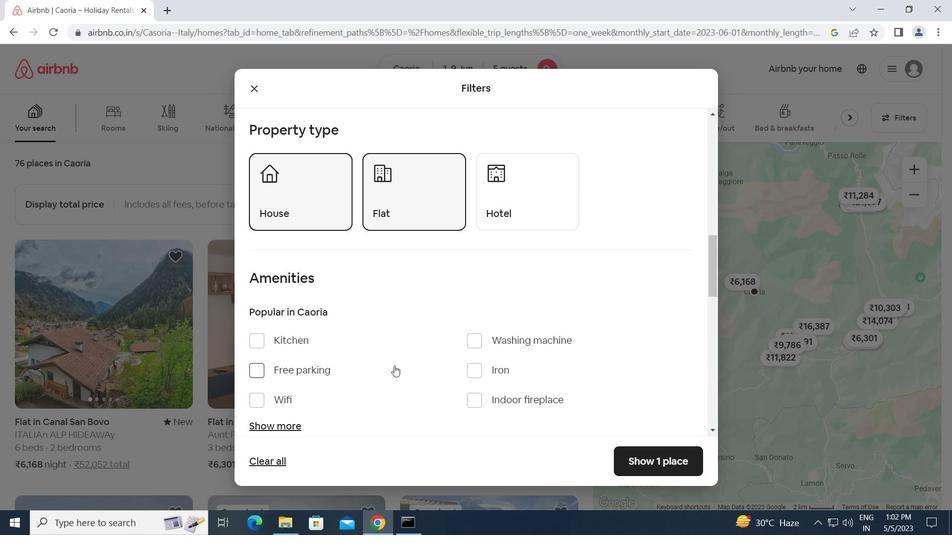 
Action: Mouse scrolled (394, 366) with delta (0, 0)
Screenshot: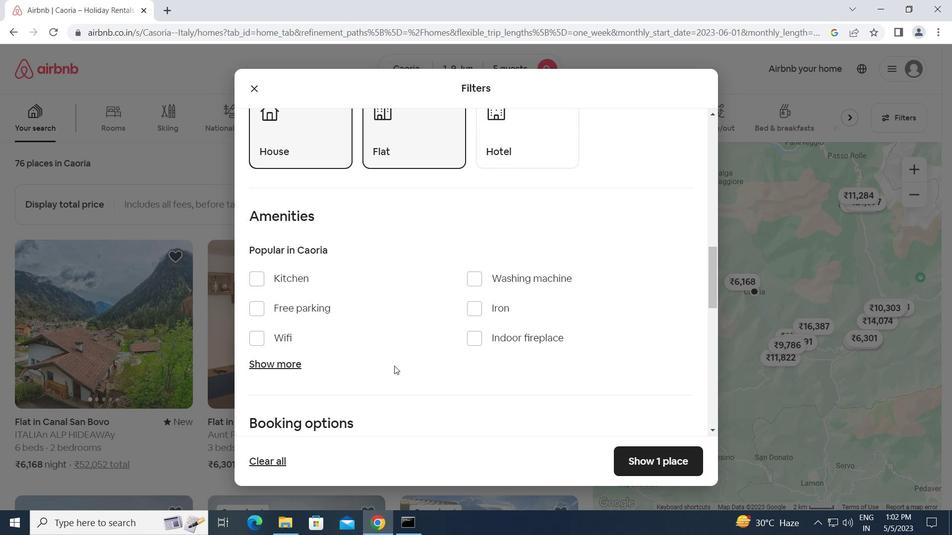 
Action: Mouse scrolled (394, 366) with delta (0, 0)
Screenshot: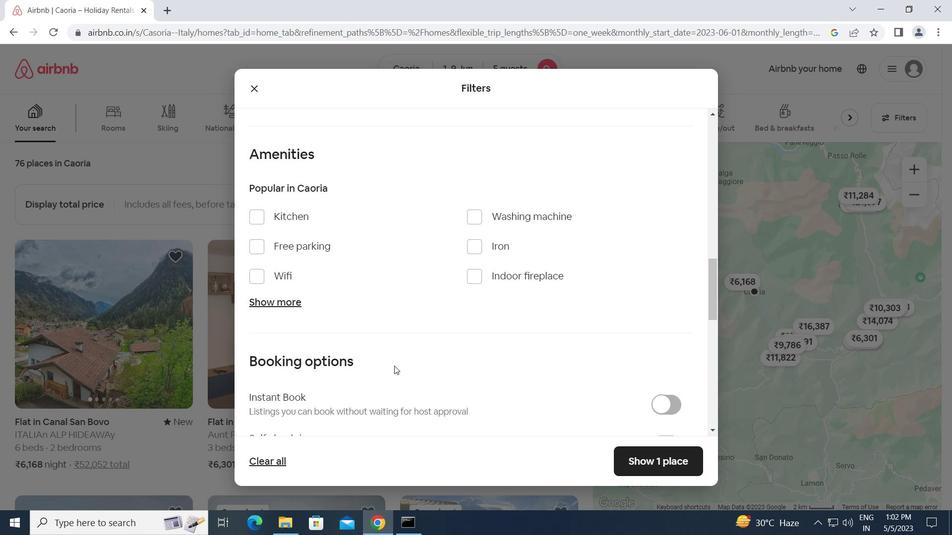 
Action: Mouse scrolled (394, 366) with delta (0, 0)
Screenshot: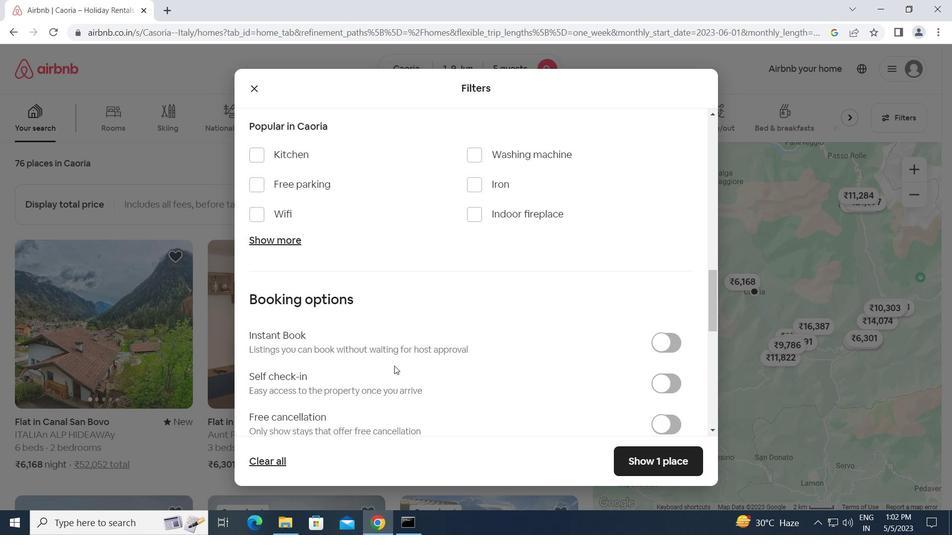 
Action: Mouse moved to (663, 323)
Screenshot: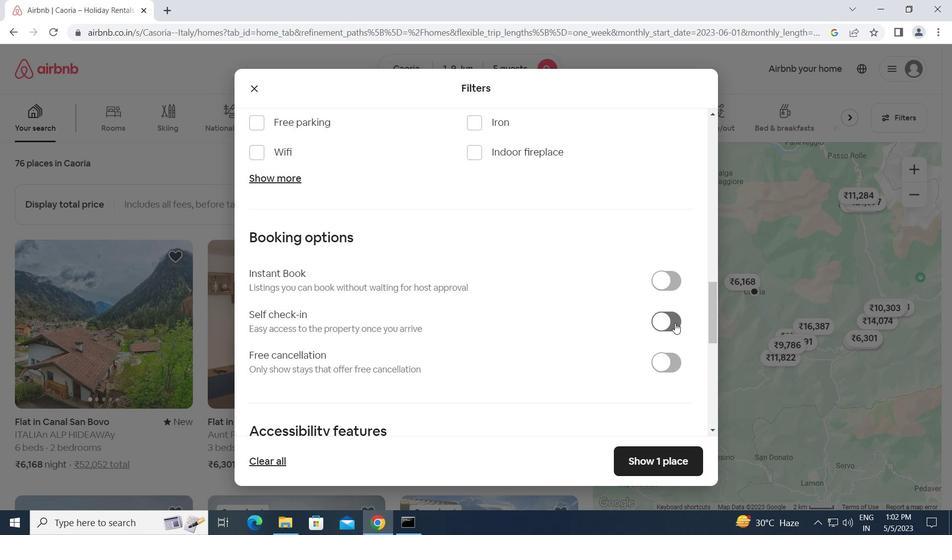 
Action: Mouse pressed left at (663, 323)
Screenshot: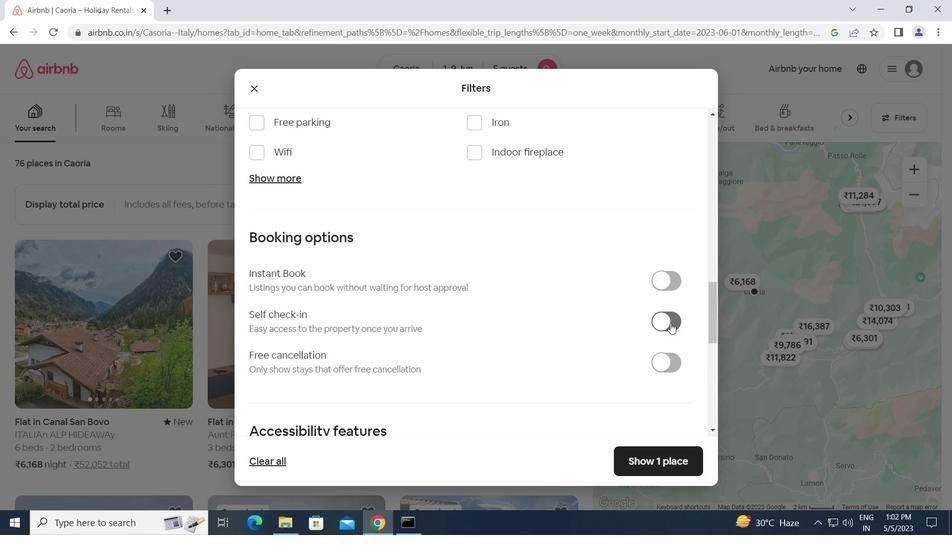 
Action: Mouse moved to (534, 356)
Screenshot: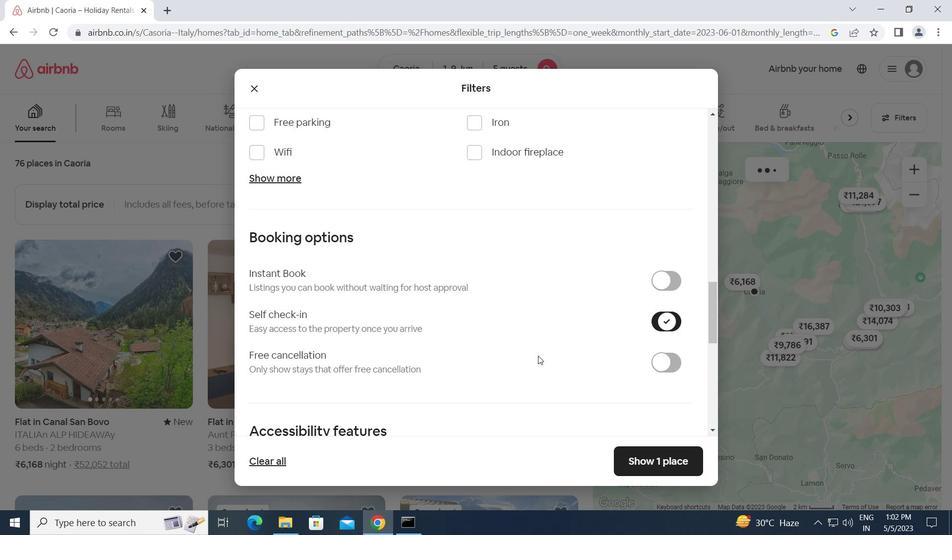 
Action: Mouse scrolled (534, 356) with delta (0, 0)
Screenshot: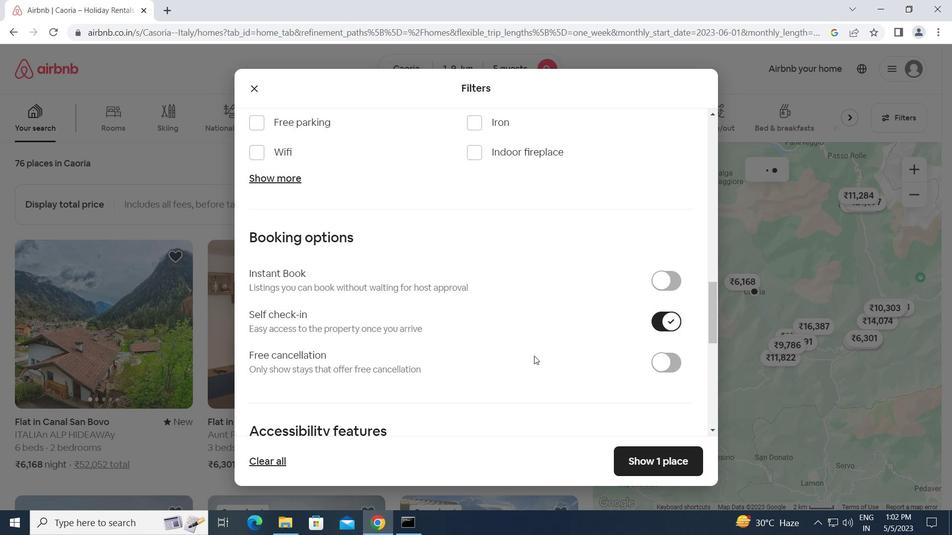 
Action: Mouse scrolled (534, 356) with delta (0, 0)
Screenshot: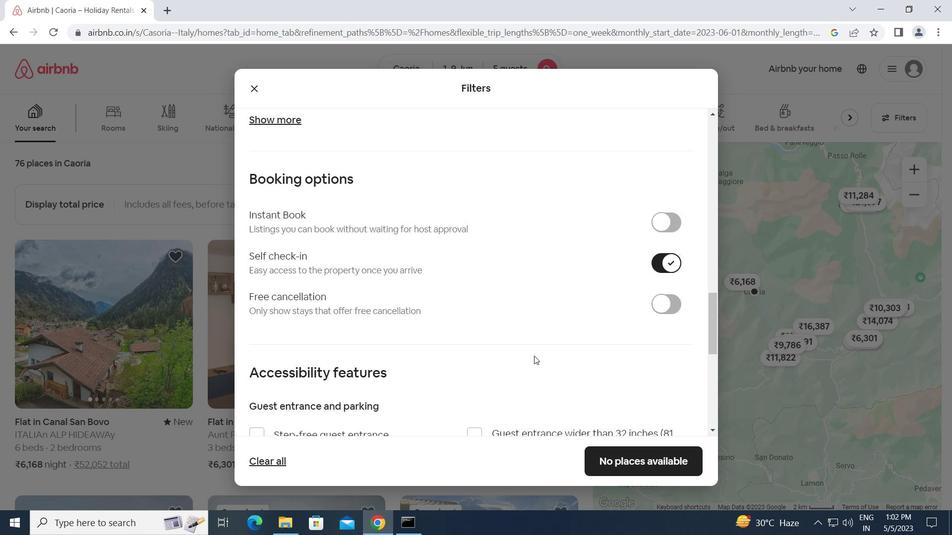 
Action: Mouse scrolled (534, 356) with delta (0, 0)
Screenshot: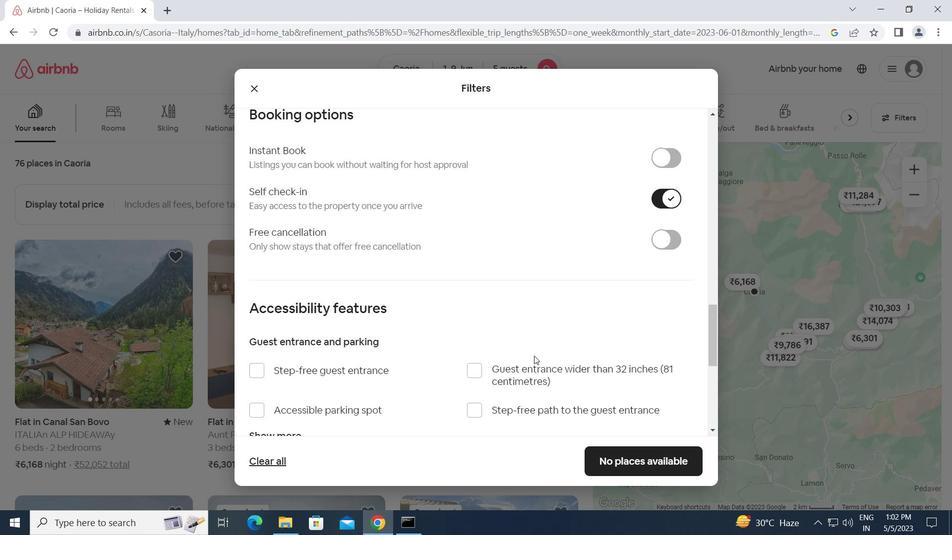 
Action: Mouse scrolled (534, 356) with delta (0, 0)
Screenshot: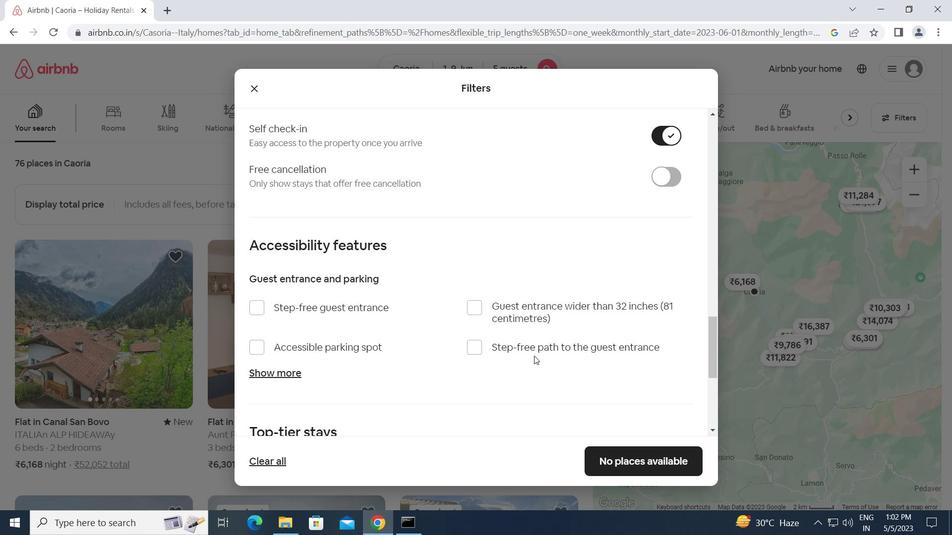 
Action: Mouse scrolled (534, 356) with delta (0, 0)
Screenshot: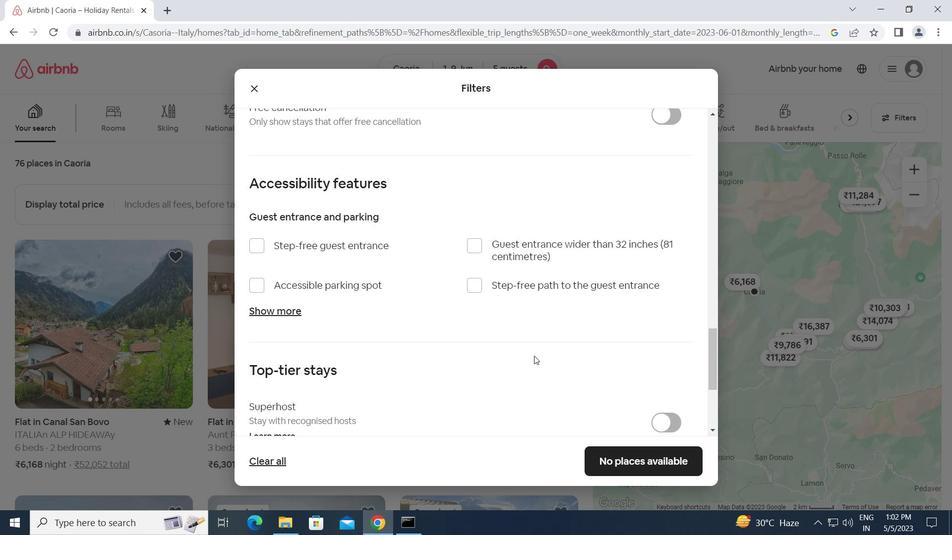 
Action: Mouse scrolled (534, 356) with delta (0, 0)
Screenshot: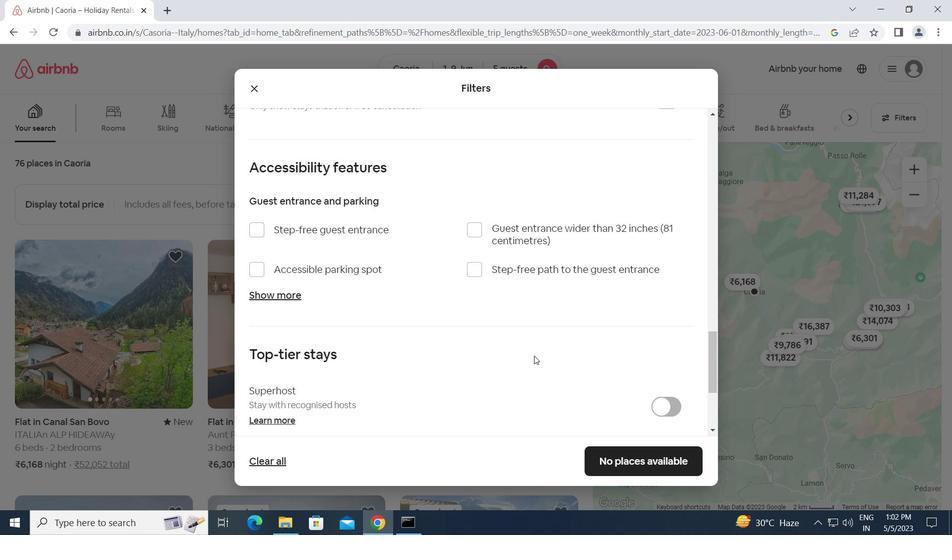 
Action: Mouse scrolled (534, 356) with delta (0, 0)
Screenshot: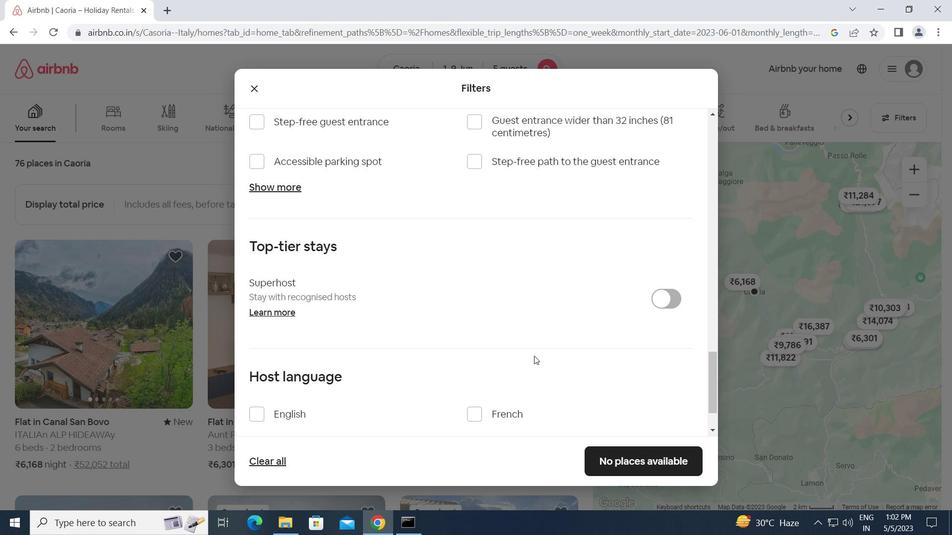 
Action: Mouse scrolled (534, 356) with delta (0, 0)
Screenshot: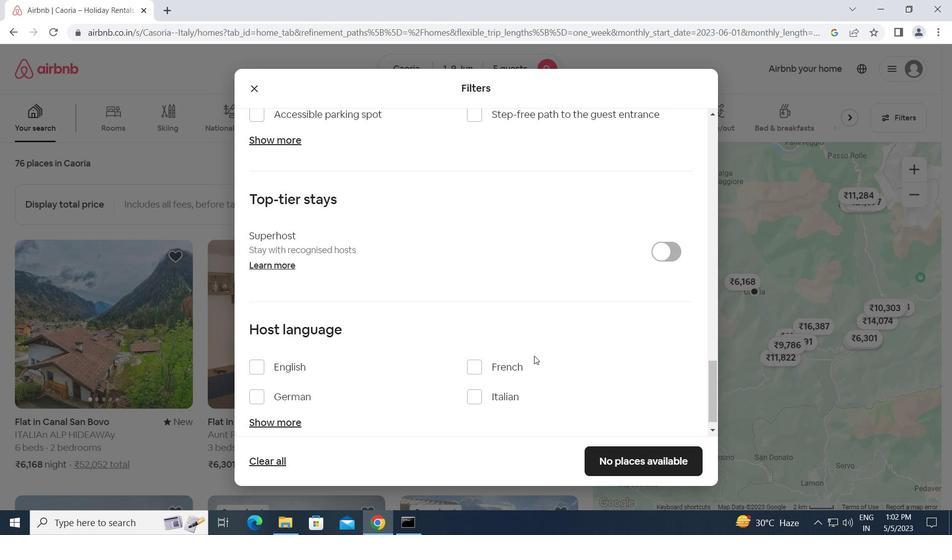 
Action: Mouse moved to (254, 344)
Screenshot: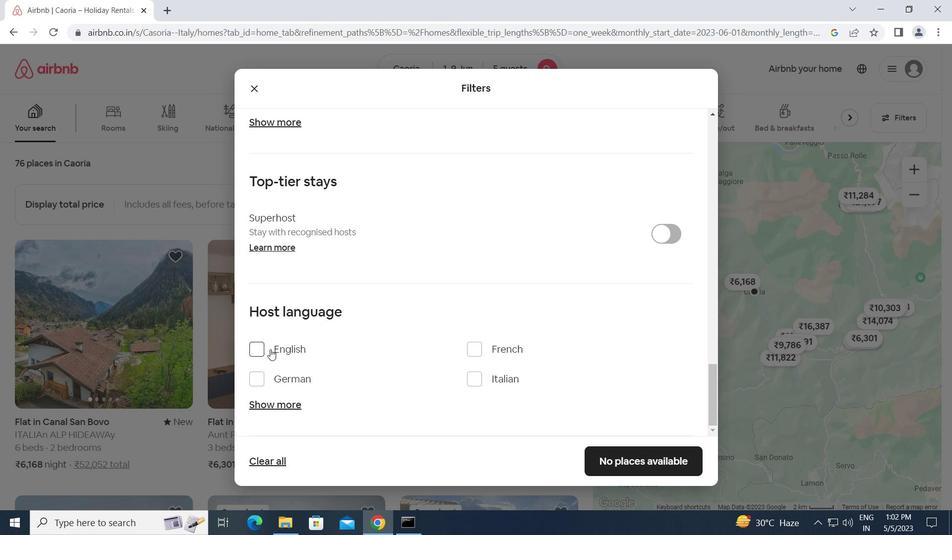 
Action: Mouse pressed left at (254, 344)
Screenshot: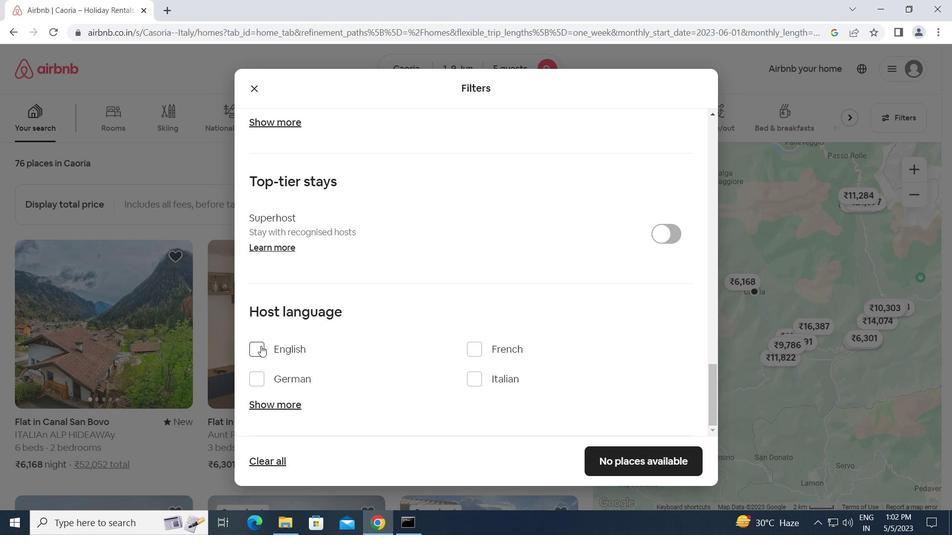 
Action: Mouse moved to (612, 457)
Screenshot: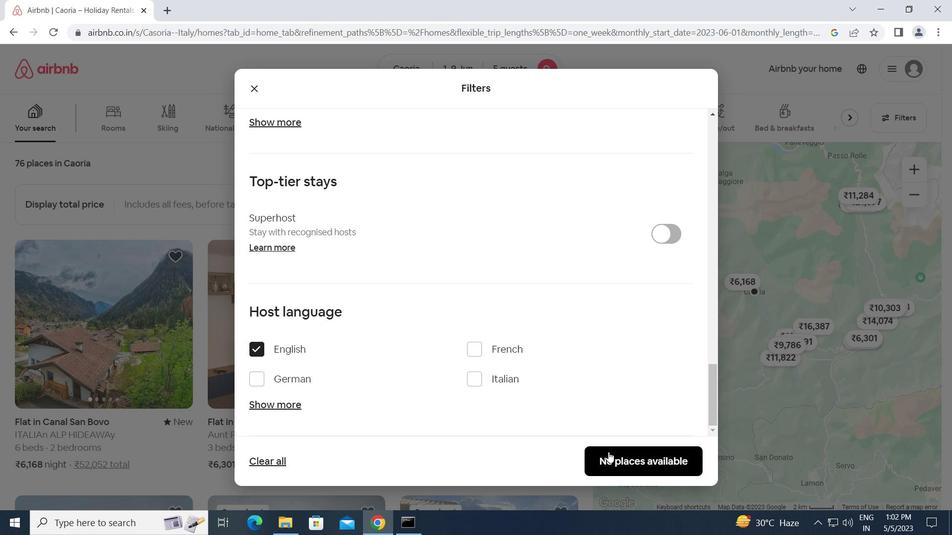 
Action: Mouse pressed left at (612, 457)
Screenshot: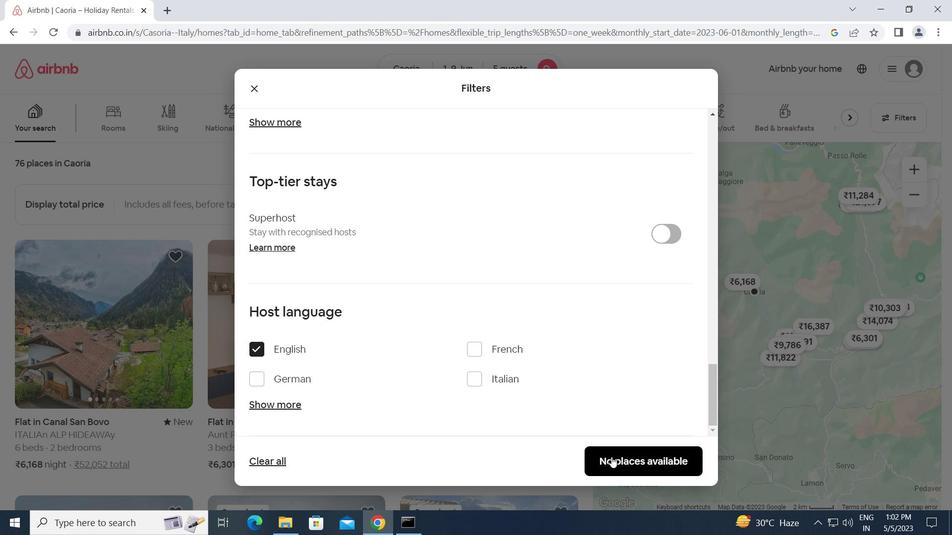 
